Task: Check the sale-to-list ratio of island bar in the last 5 years.
Action: Mouse moved to (1154, 279)
Screenshot: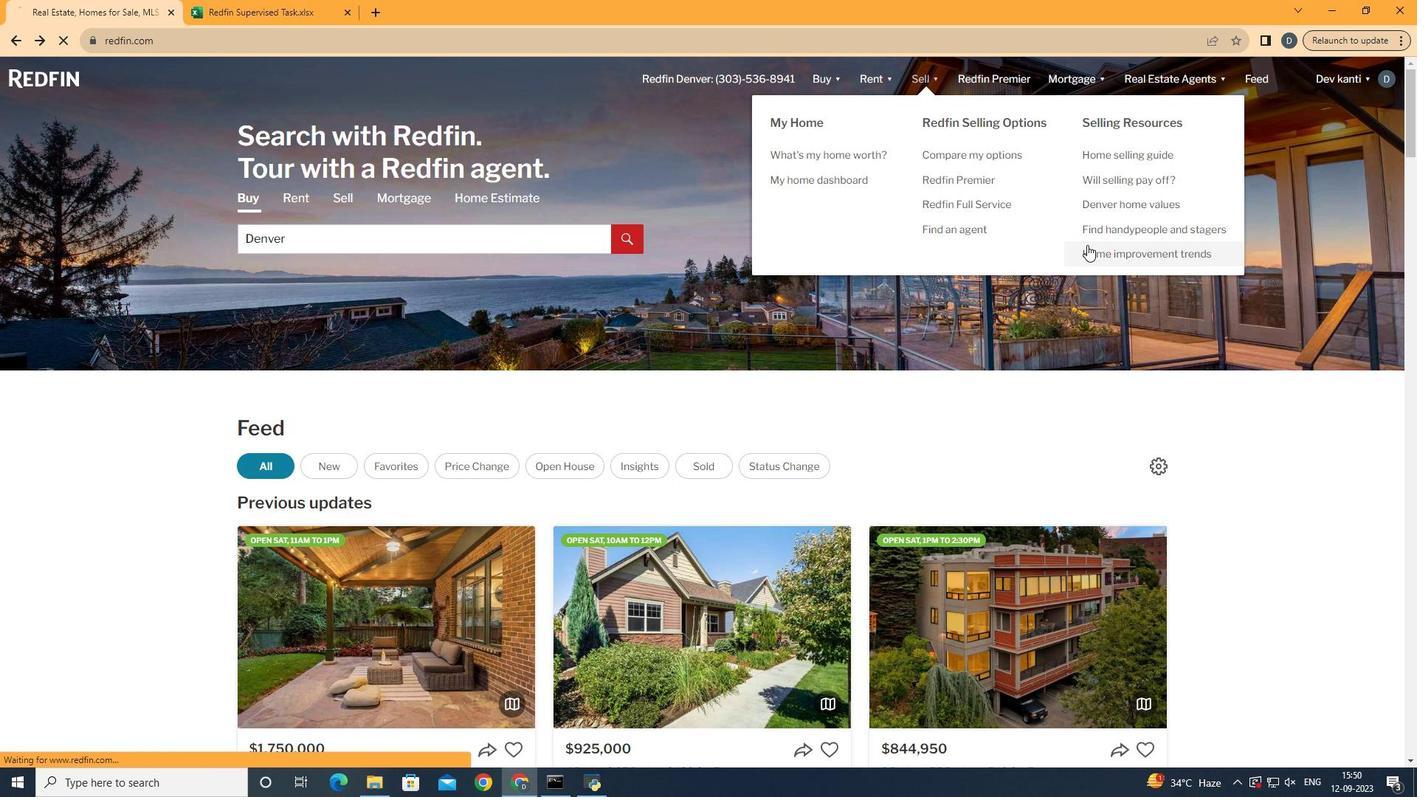 
Action: Mouse pressed left at (1154, 279)
Screenshot: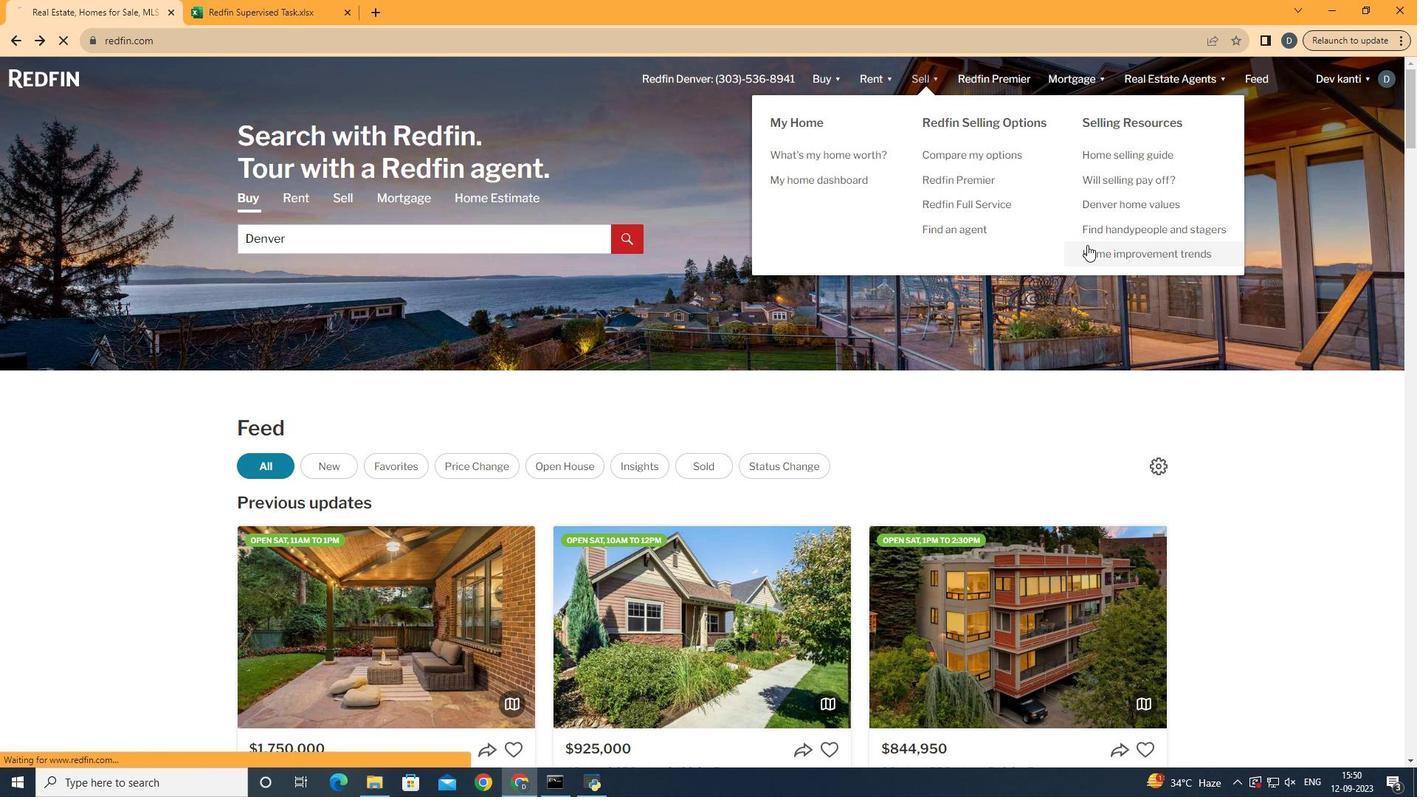 
Action: Mouse moved to (505, 310)
Screenshot: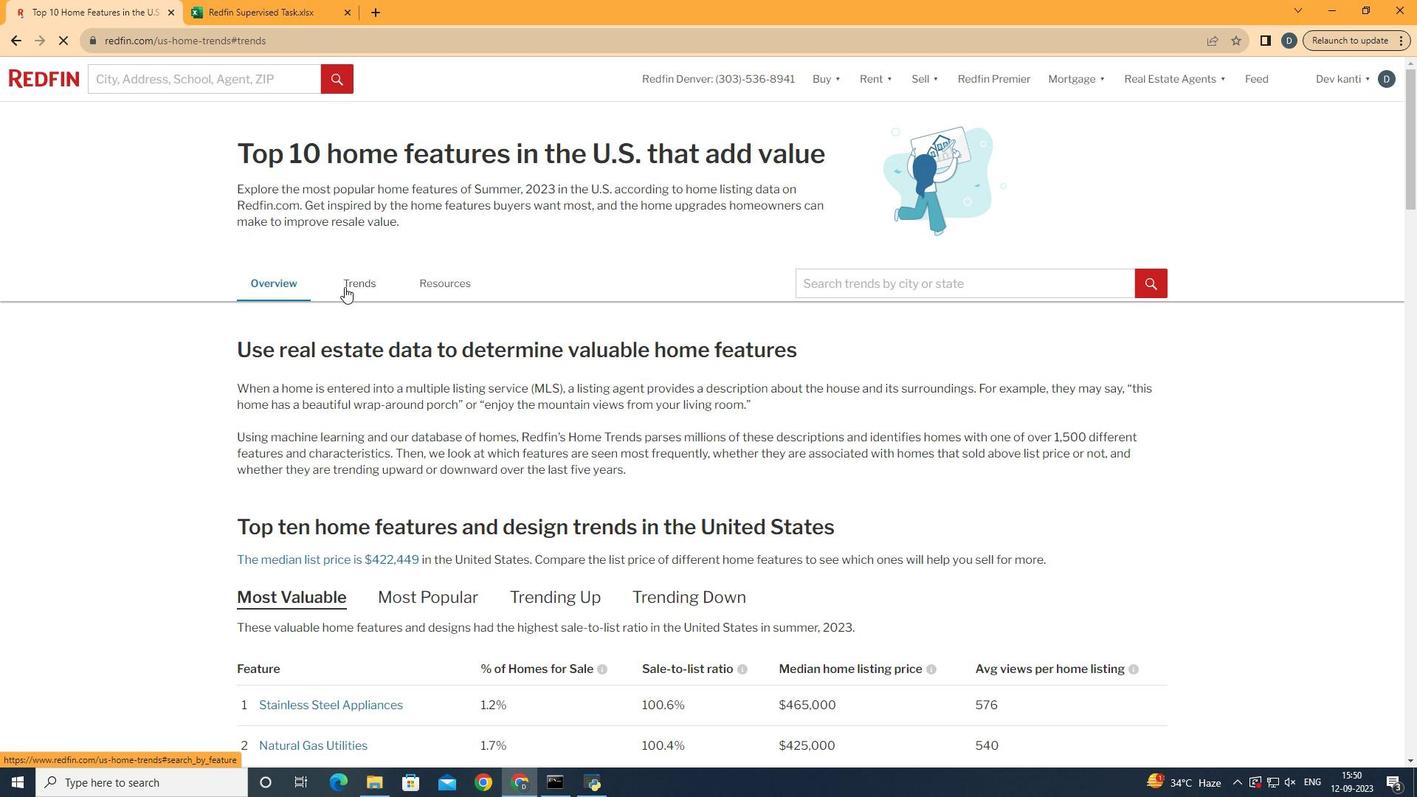 
Action: Mouse pressed left at (505, 310)
Screenshot: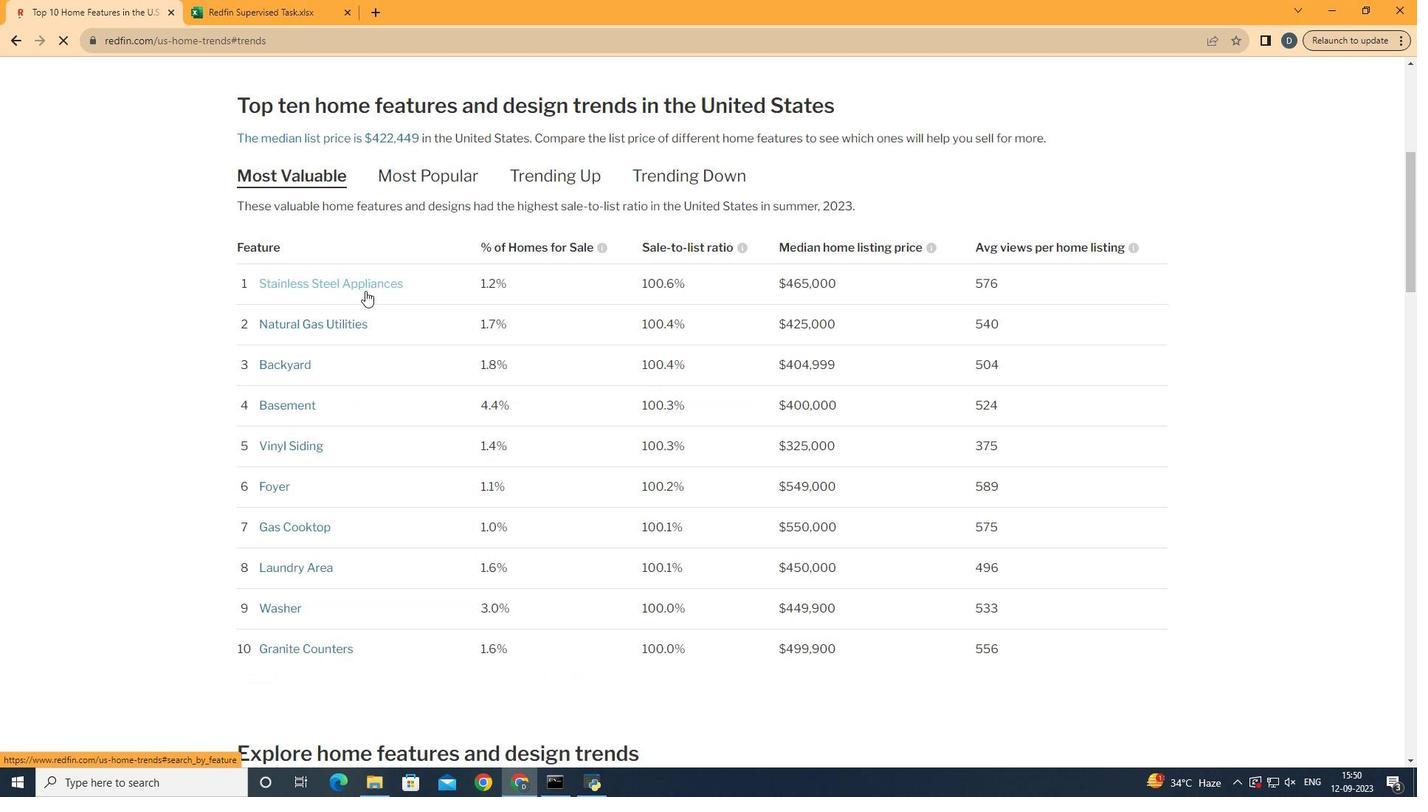 
Action: Mouse moved to (807, 389)
Screenshot: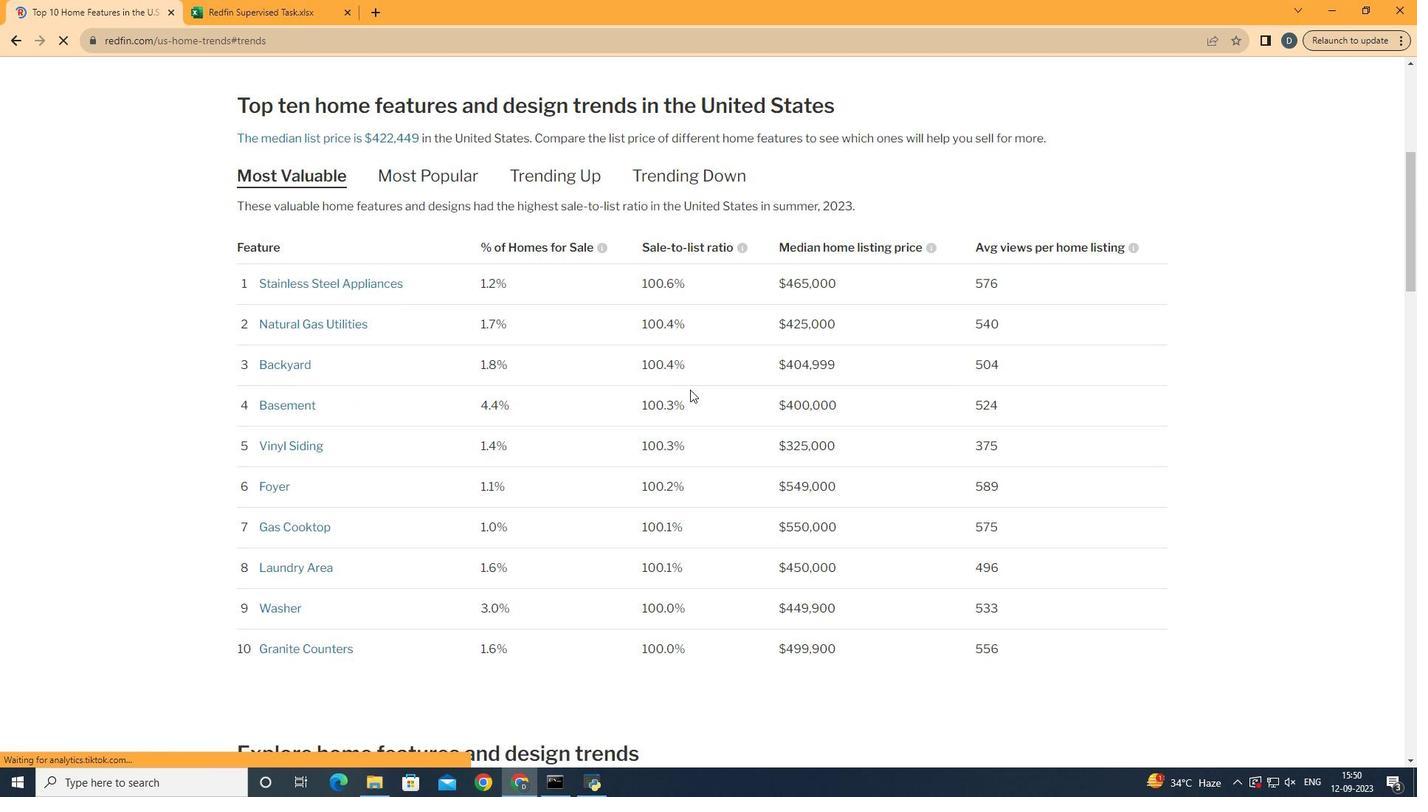 
Action: Mouse scrolled (807, 388) with delta (0, 0)
Screenshot: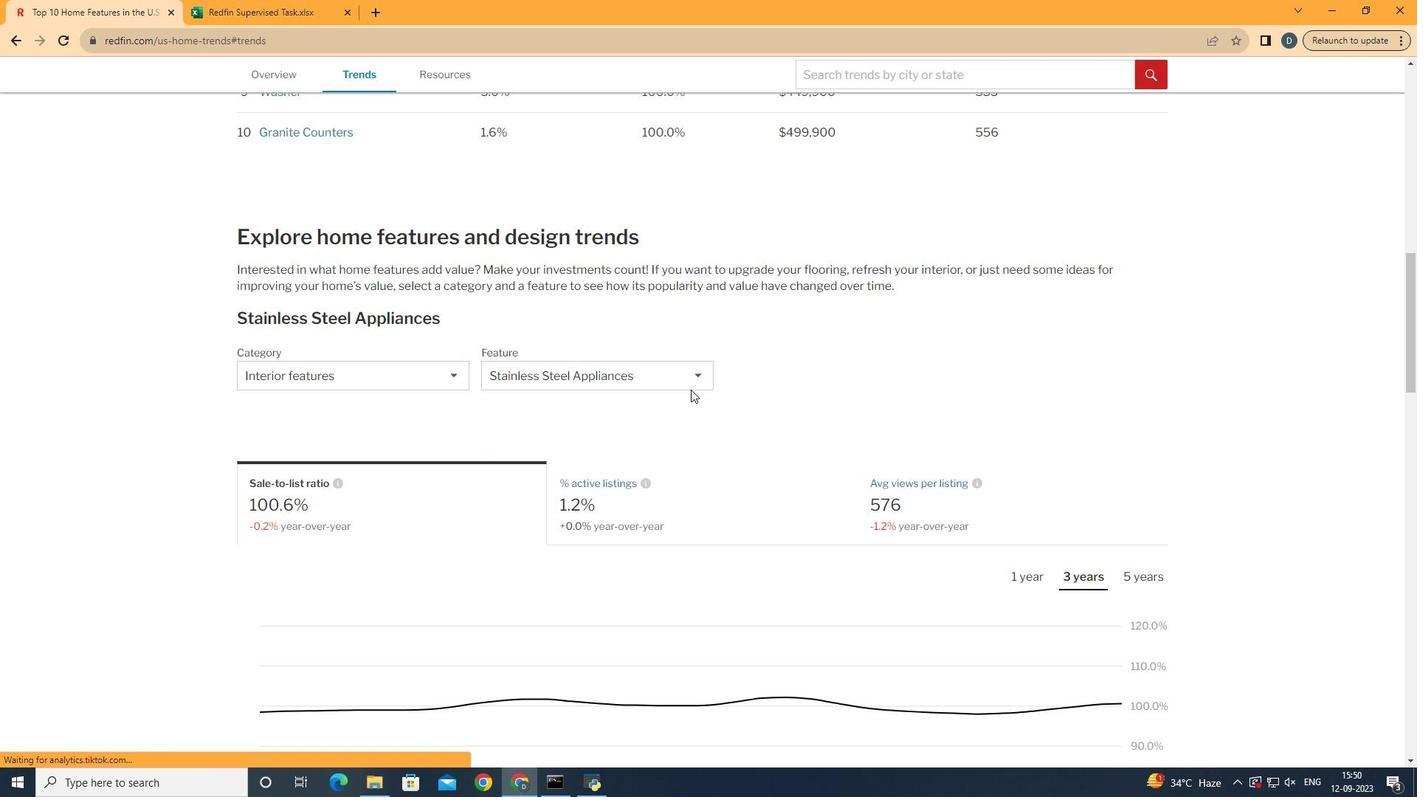 
Action: Mouse scrolled (807, 388) with delta (0, 0)
Screenshot: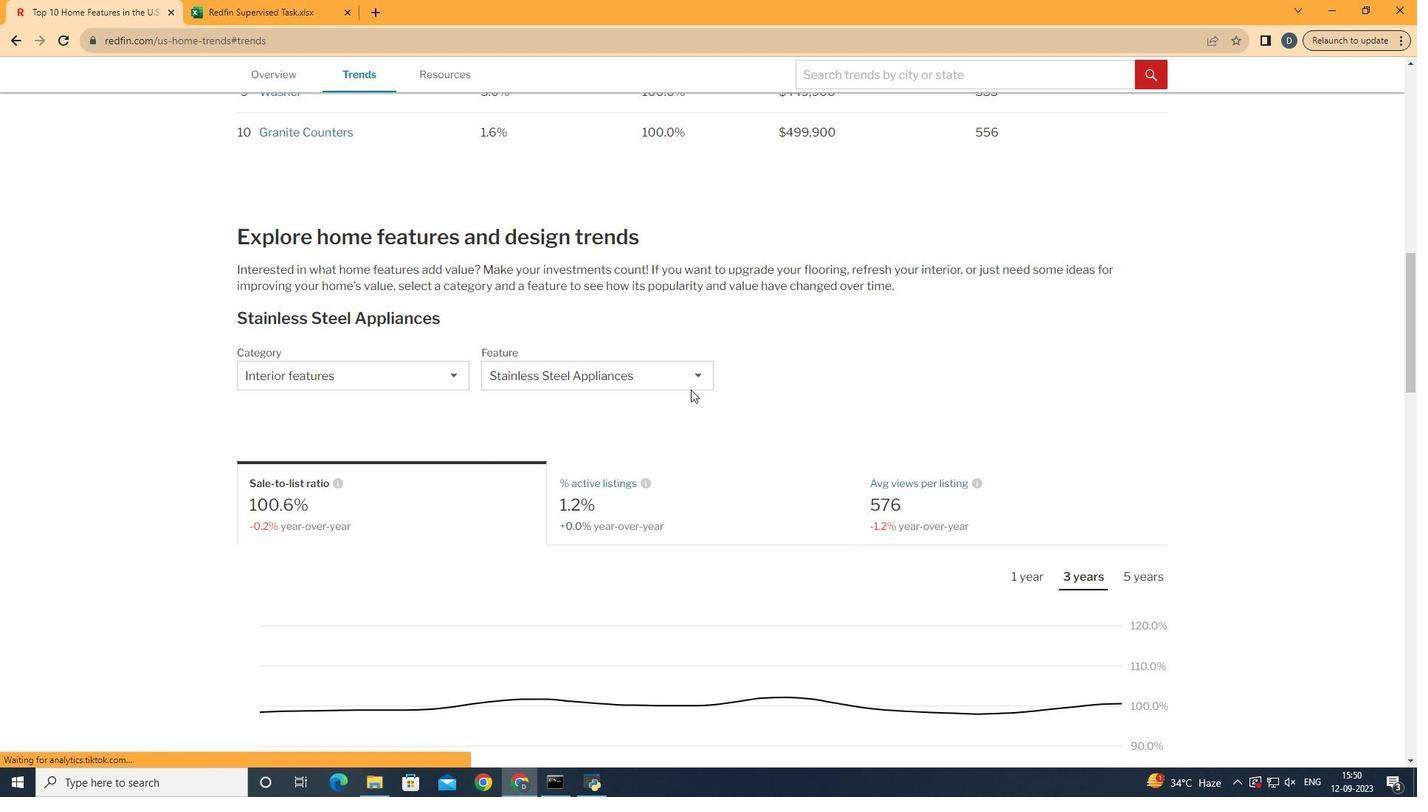 
Action: Mouse scrolled (807, 388) with delta (0, 0)
Screenshot: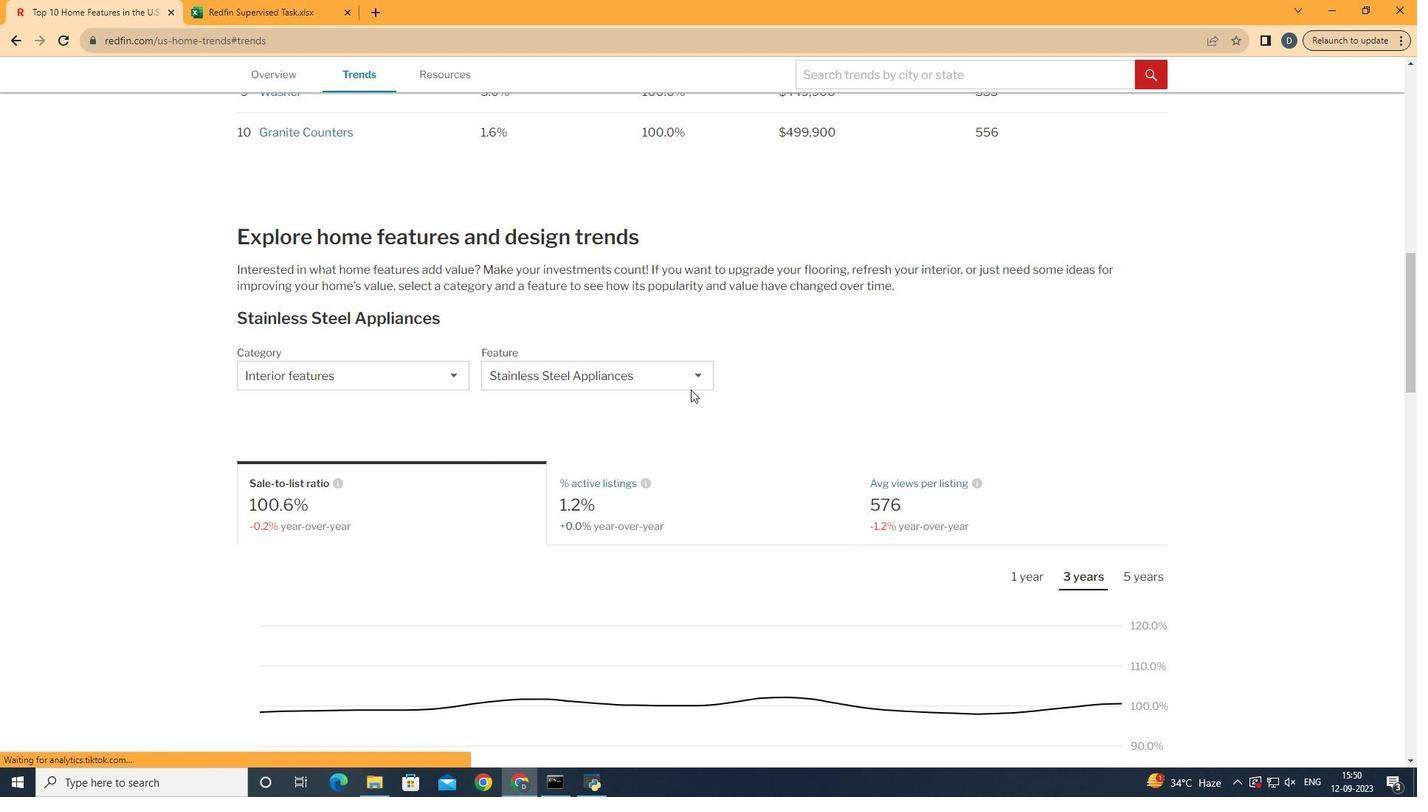 
Action: Mouse scrolled (807, 388) with delta (0, 0)
Screenshot: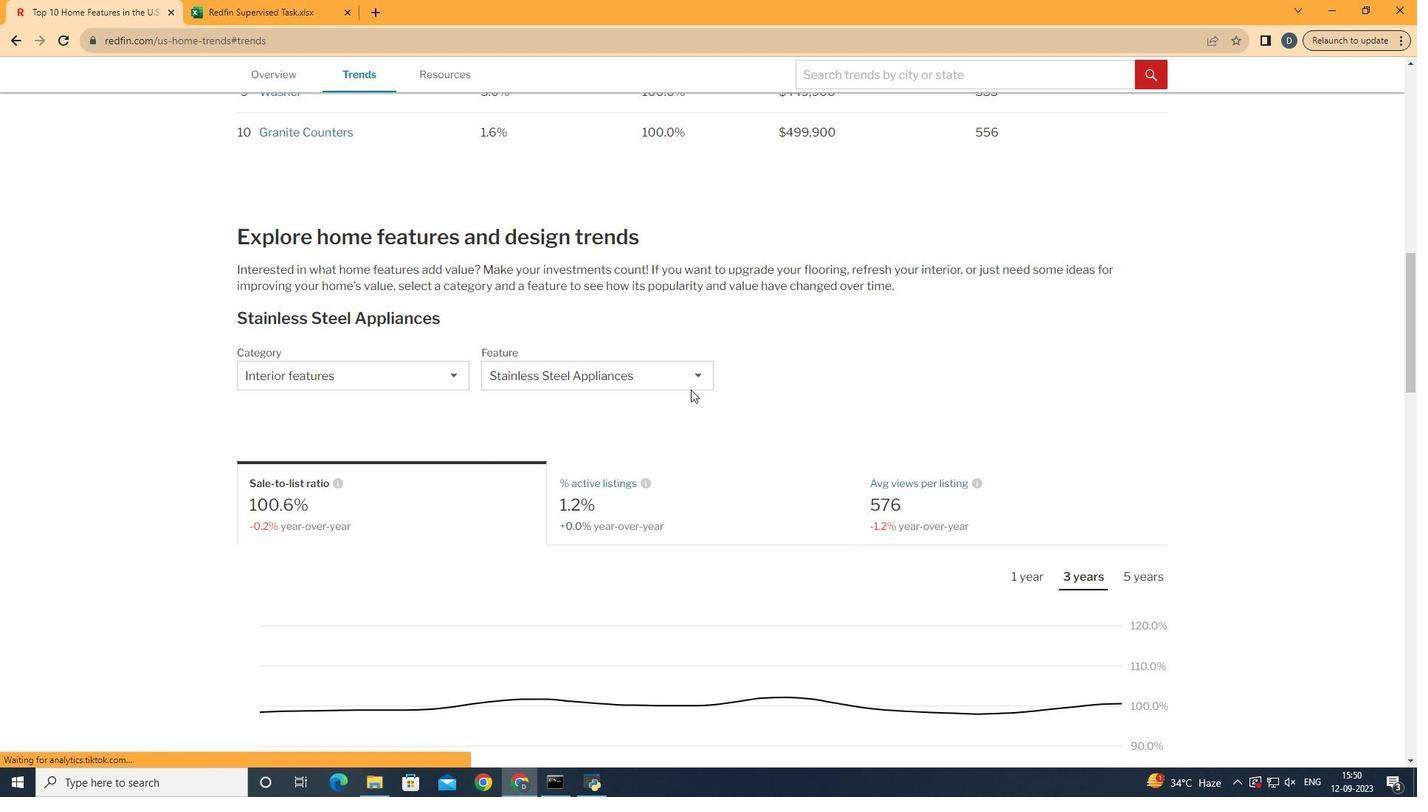 
Action: Mouse scrolled (807, 388) with delta (0, 0)
Screenshot: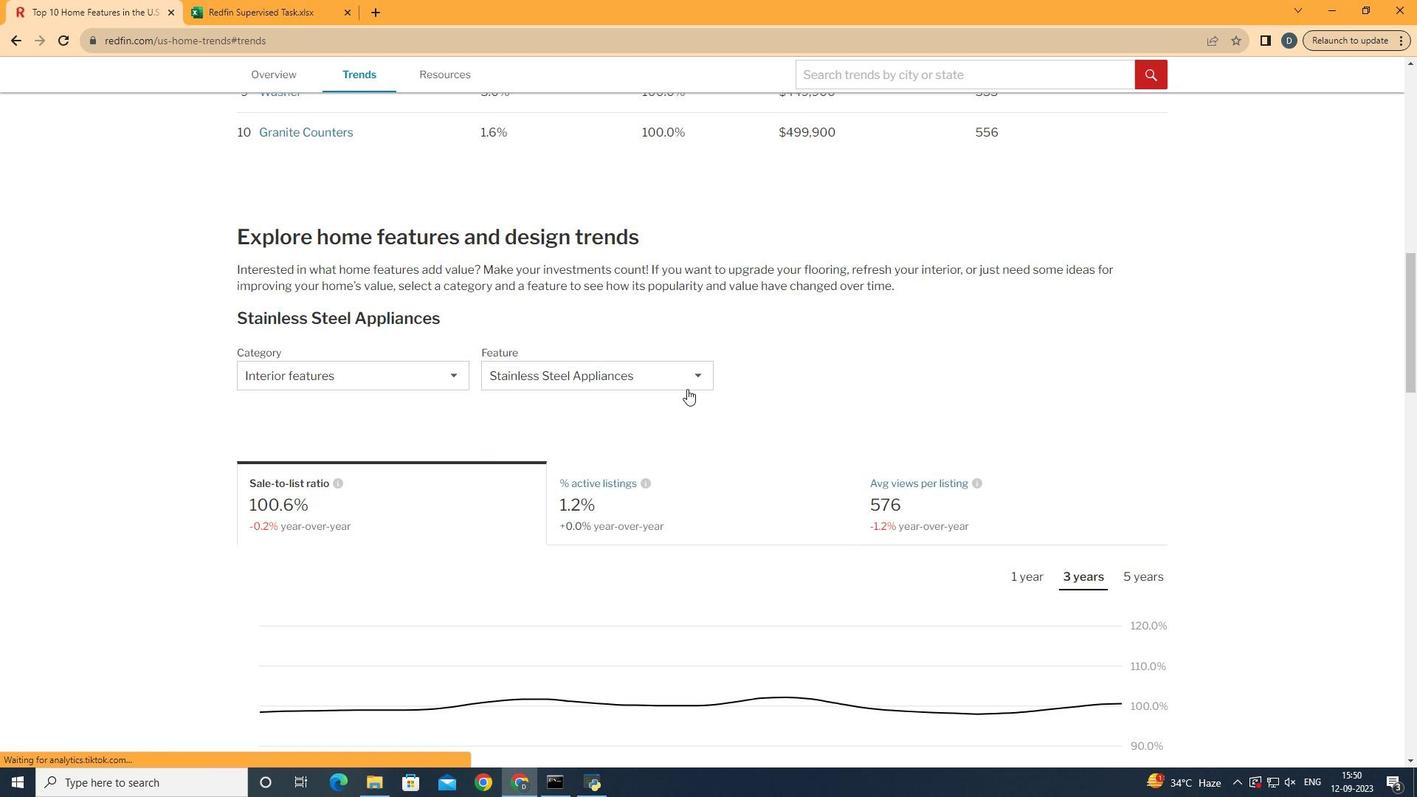 
Action: Mouse moved to (807, 389)
Screenshot: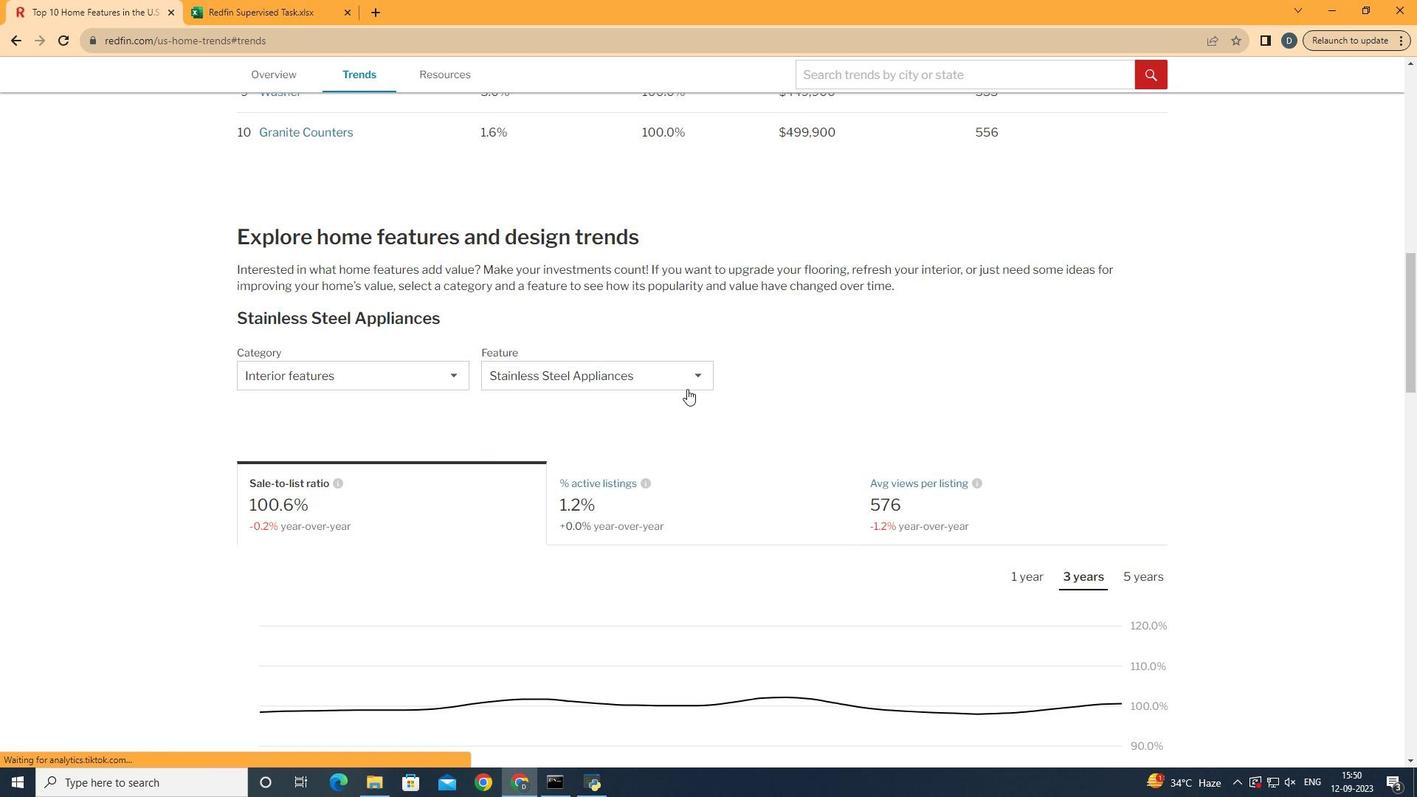 
Action: Mouse scrolled (807, 388) with delta (0, 0)
Screenshot: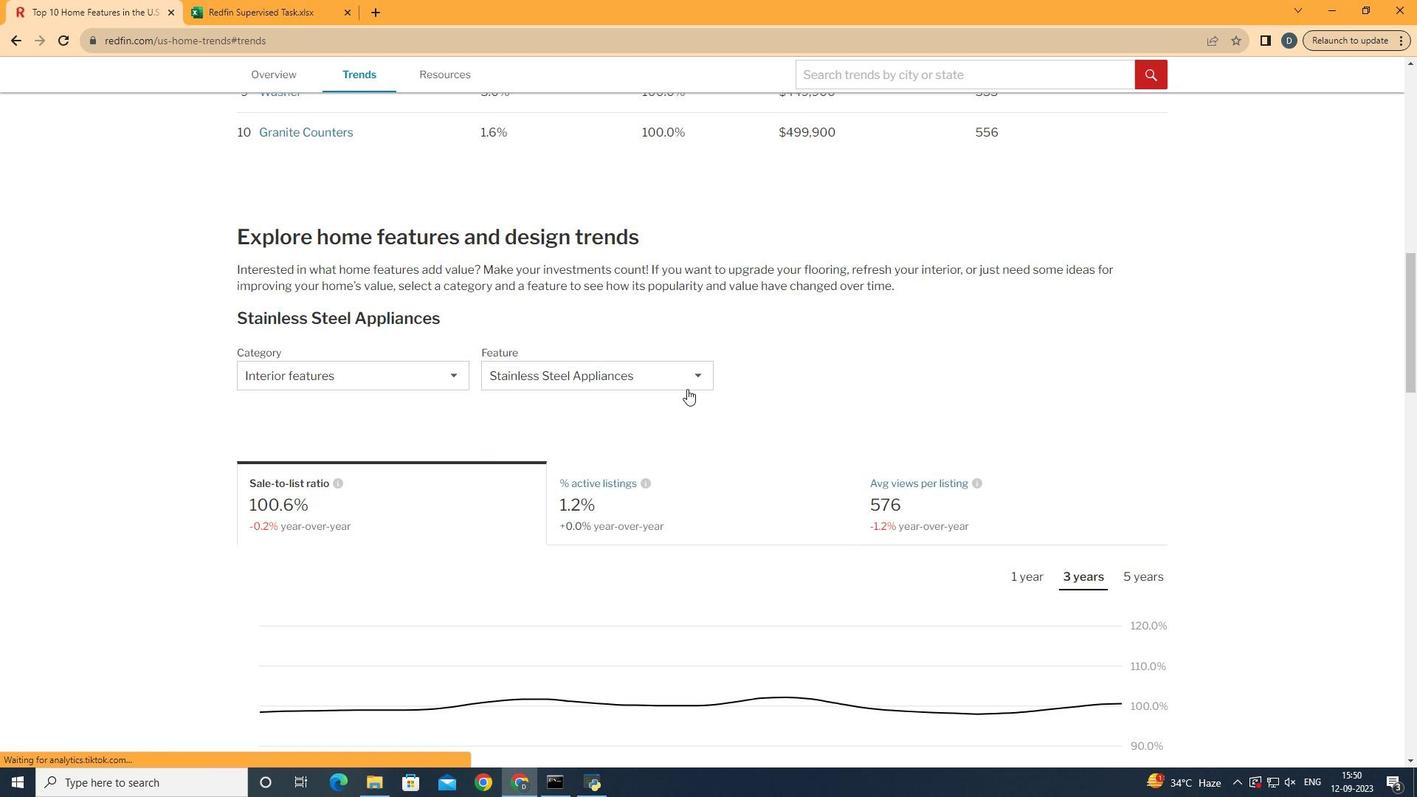 
Action: Mouse moved to (808, 389)
Screenshot: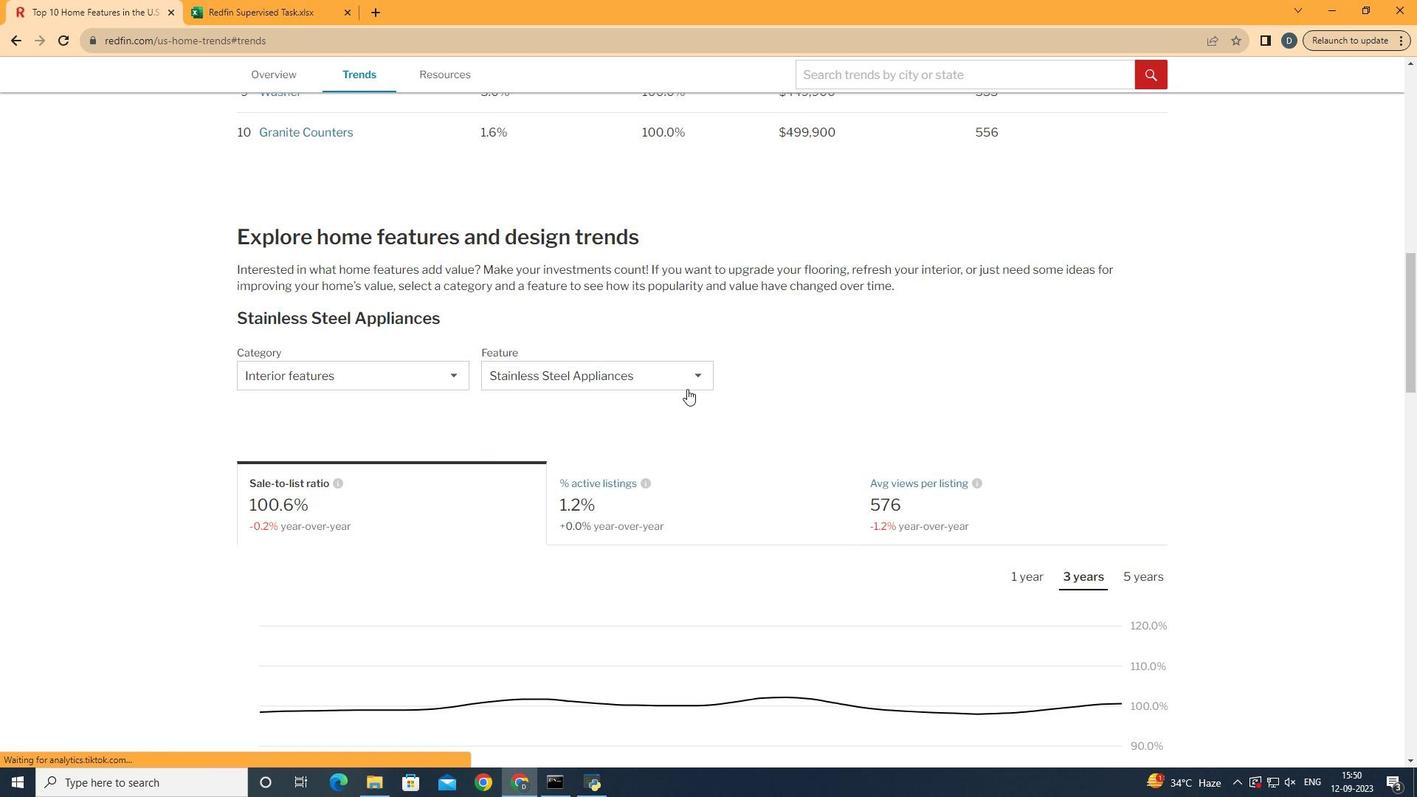 
Action: Mouse scrolled (808, 388) with delta (0, 0)
Screenshot: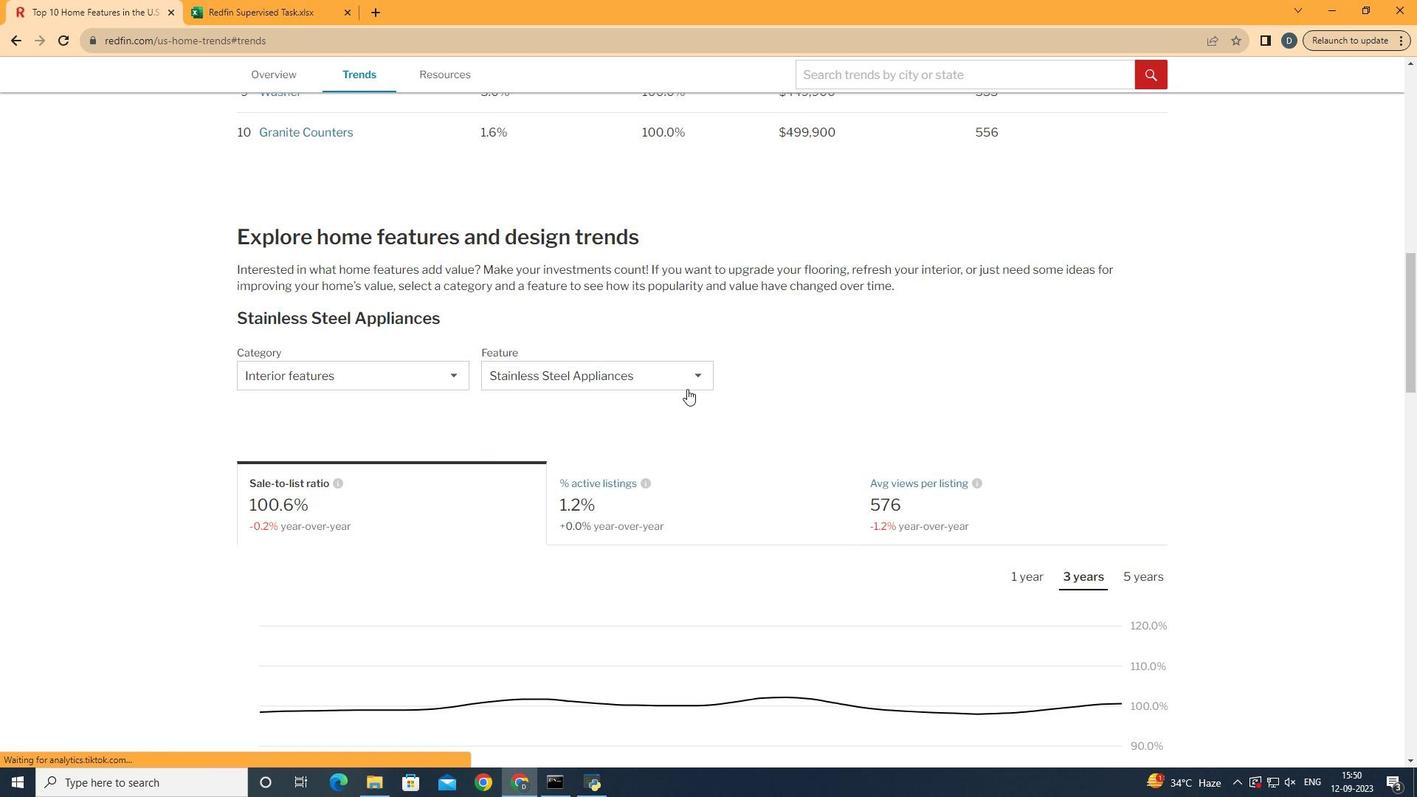 
Action: Mouse moved to (801, 387)
Screenshot: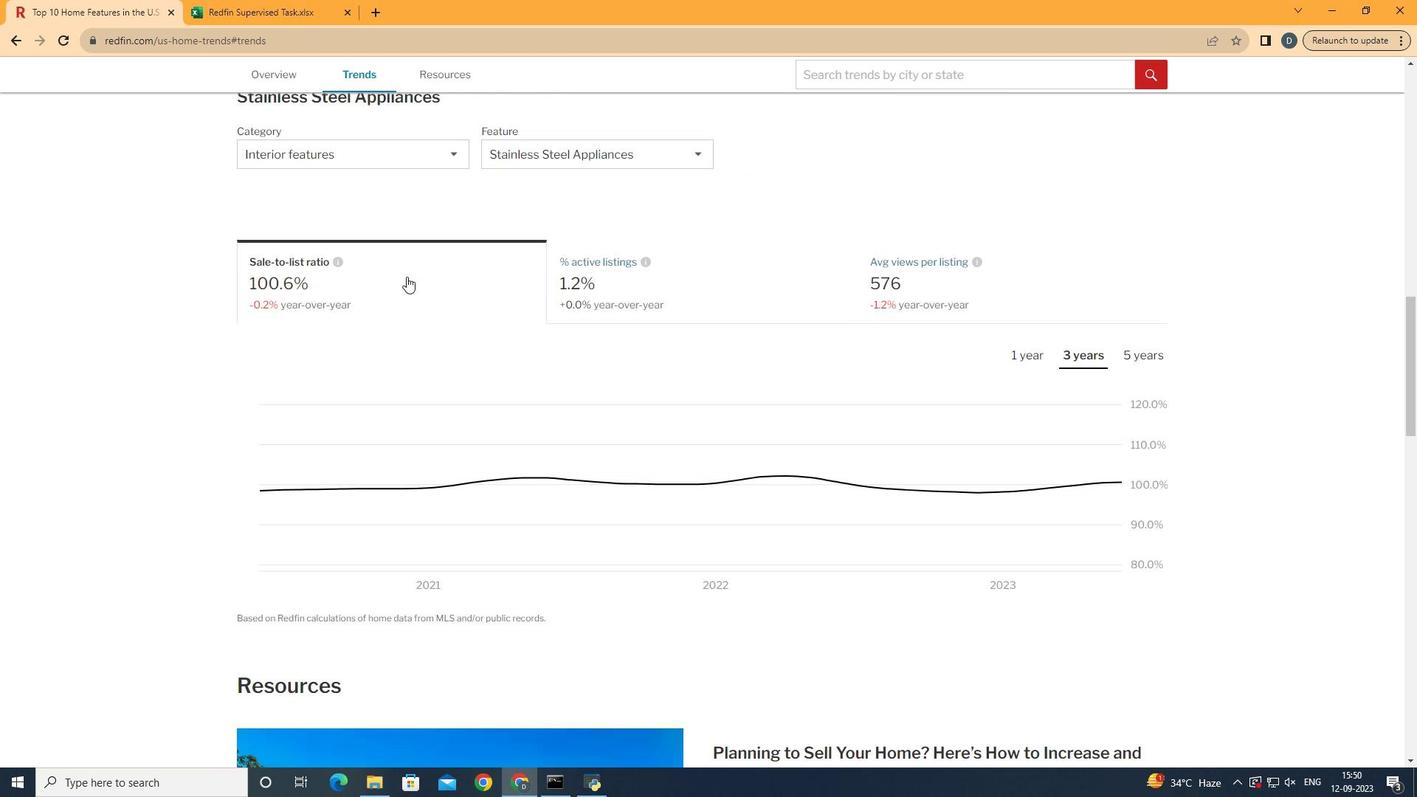 
Action: Mouse scrolled (801, 386) with delta (0, 0)
Screenshot: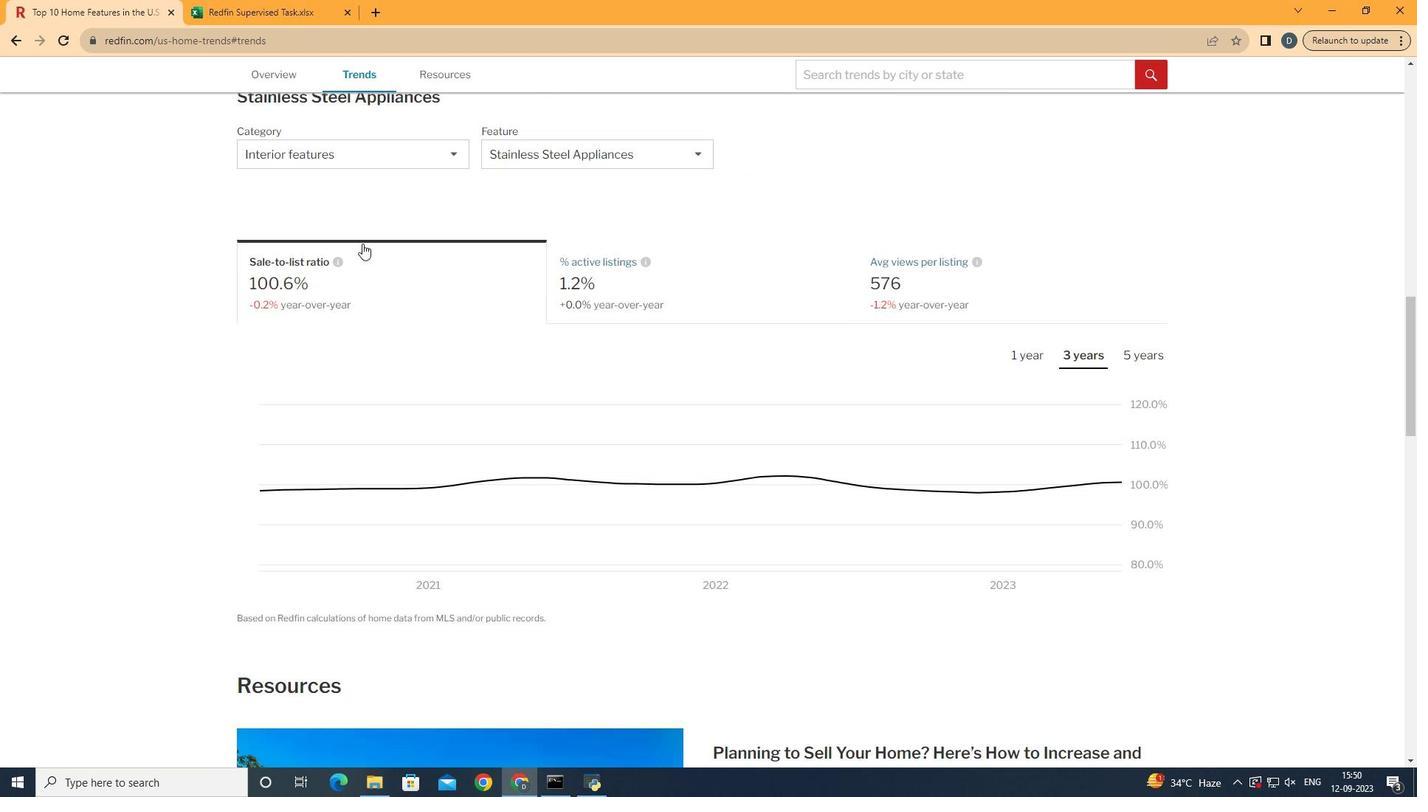 
Action: Mouse scrolled (801, 386) with delta (0, 0)
Screenshot: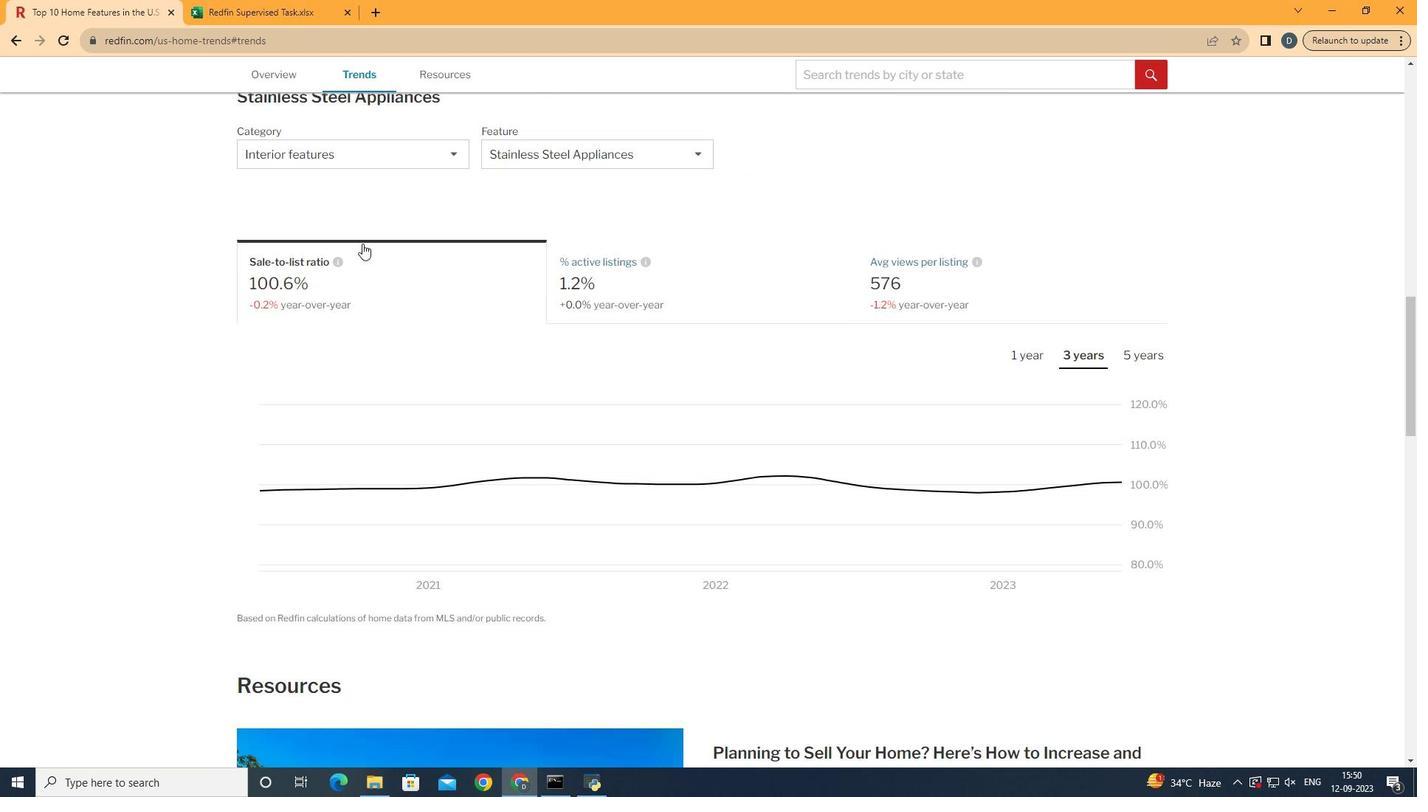 
Action: Mouse moved to (800, 387)
Screenshot: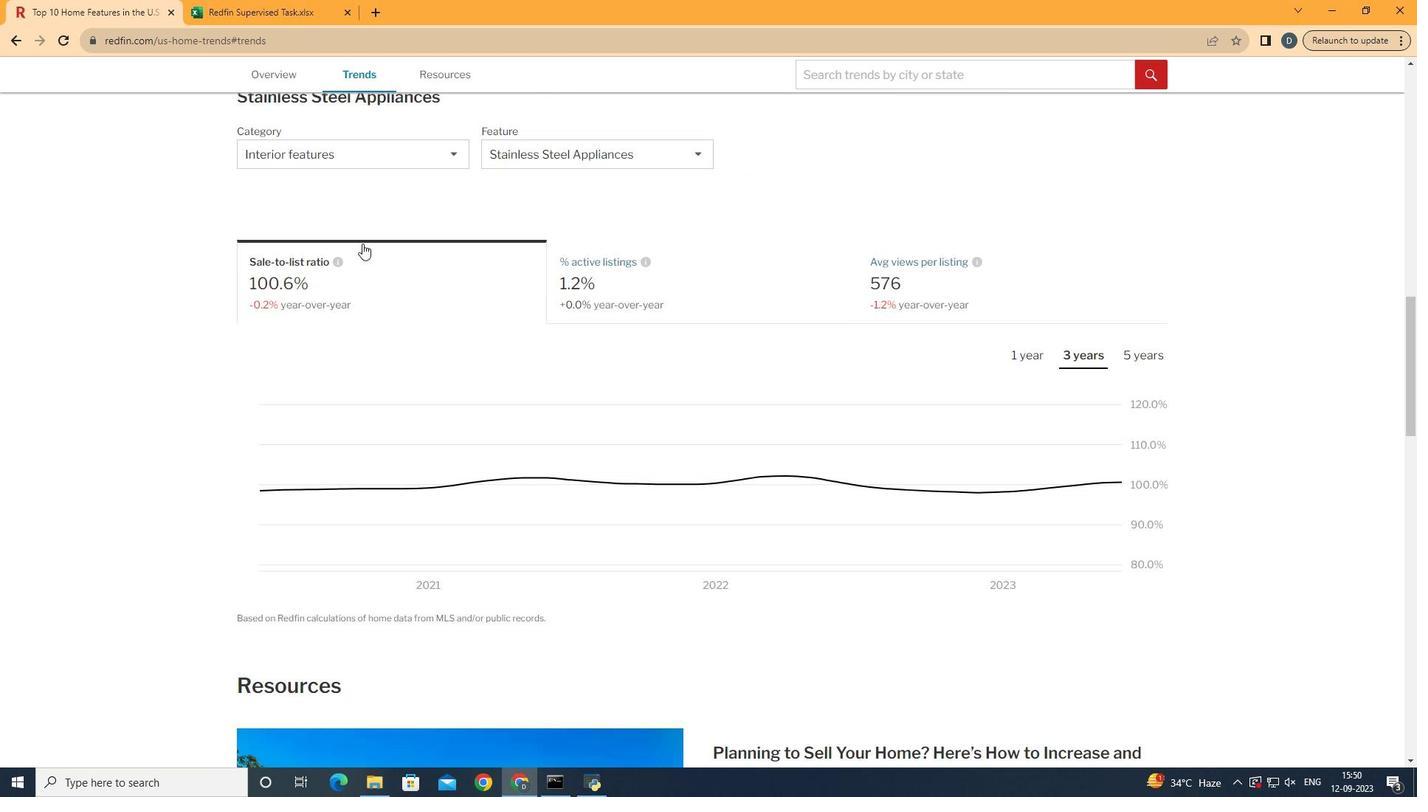 
Action: Mouse scrolled (800, 386) with delta (0, 0)
Screenshot: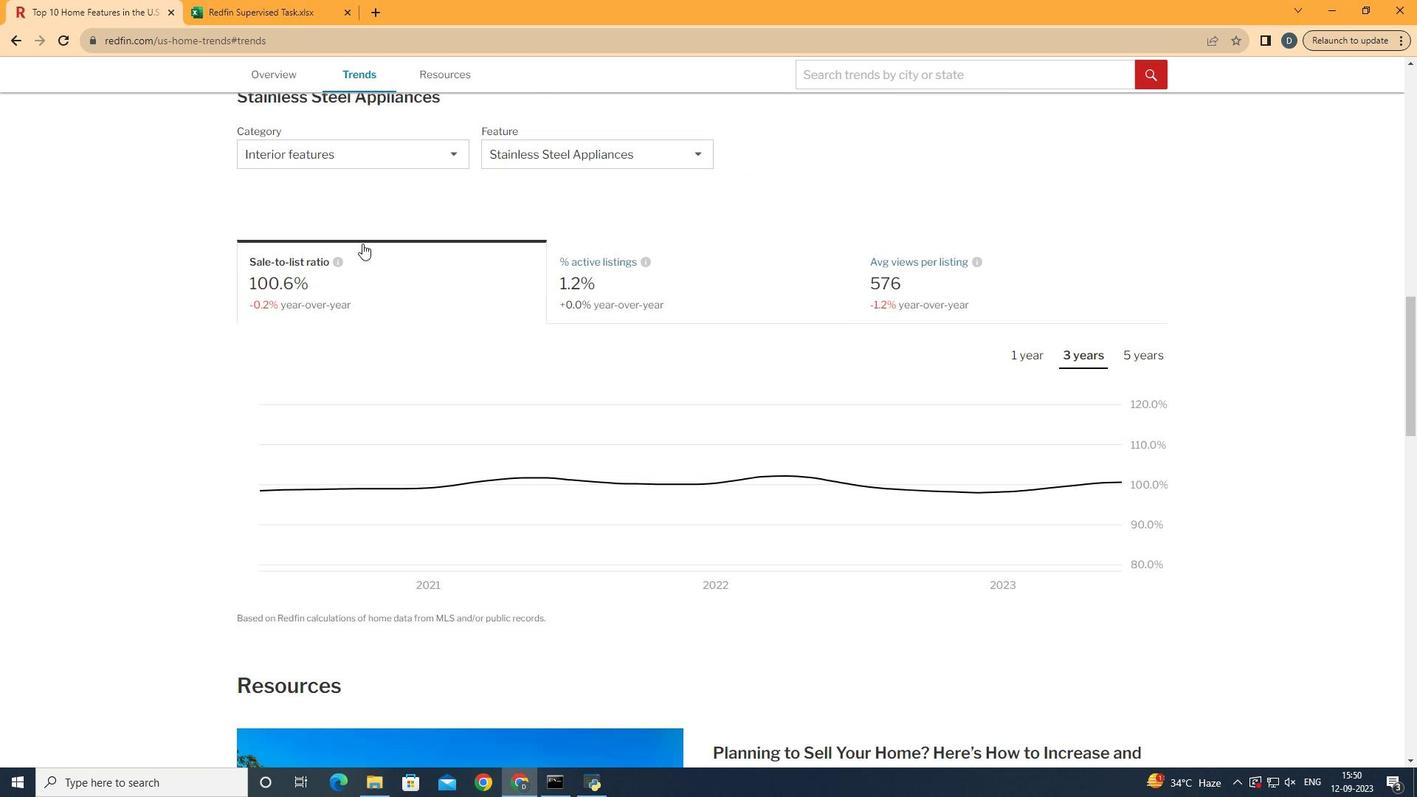 
Action: Mouse moved to (534, 206)
Screenshot: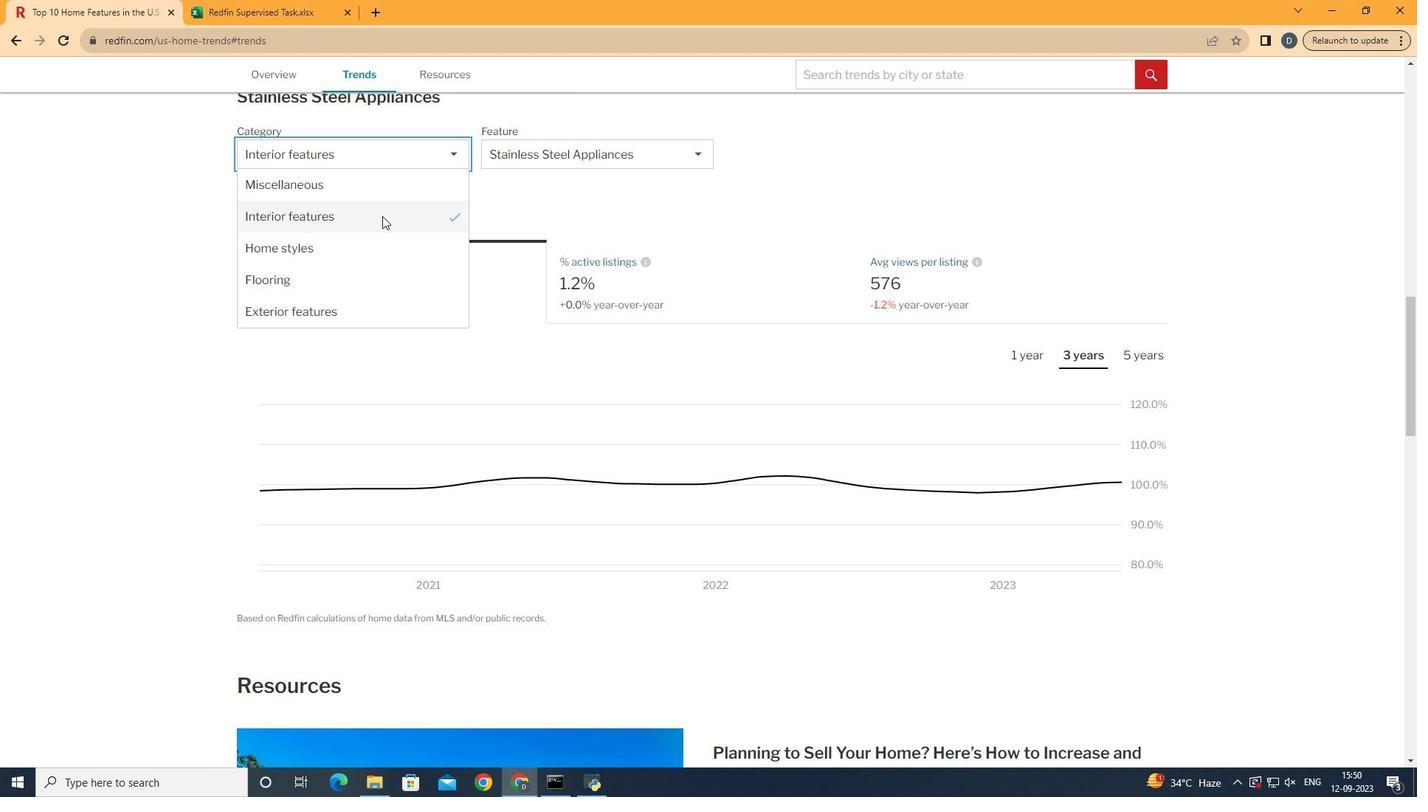 
Action: Mouse pressed left at (534, 206)
Screenshot: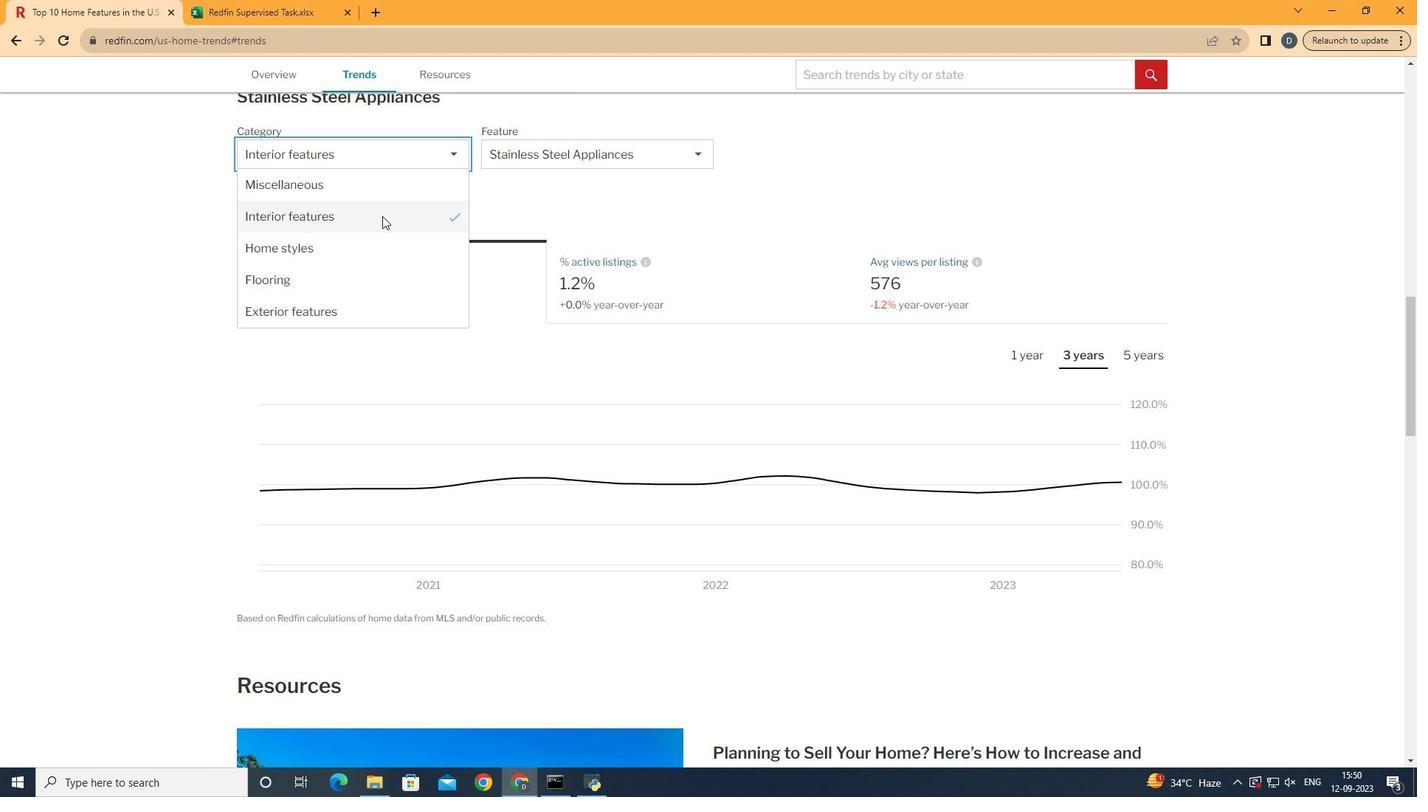 
Action: Mouse moved to (539, 259)
Screenshot: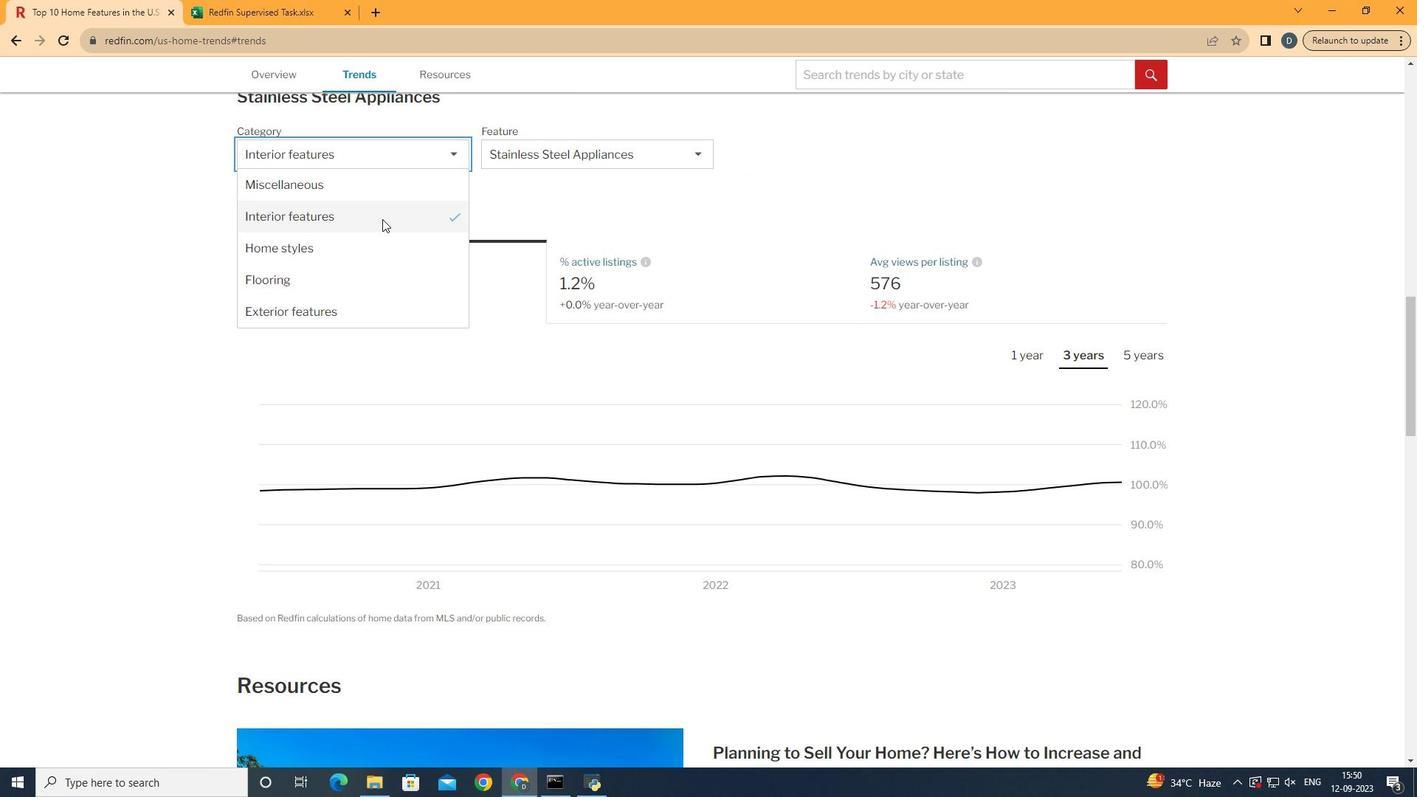 
Action: Mouse pressed left at (539, 259)
Screenshot: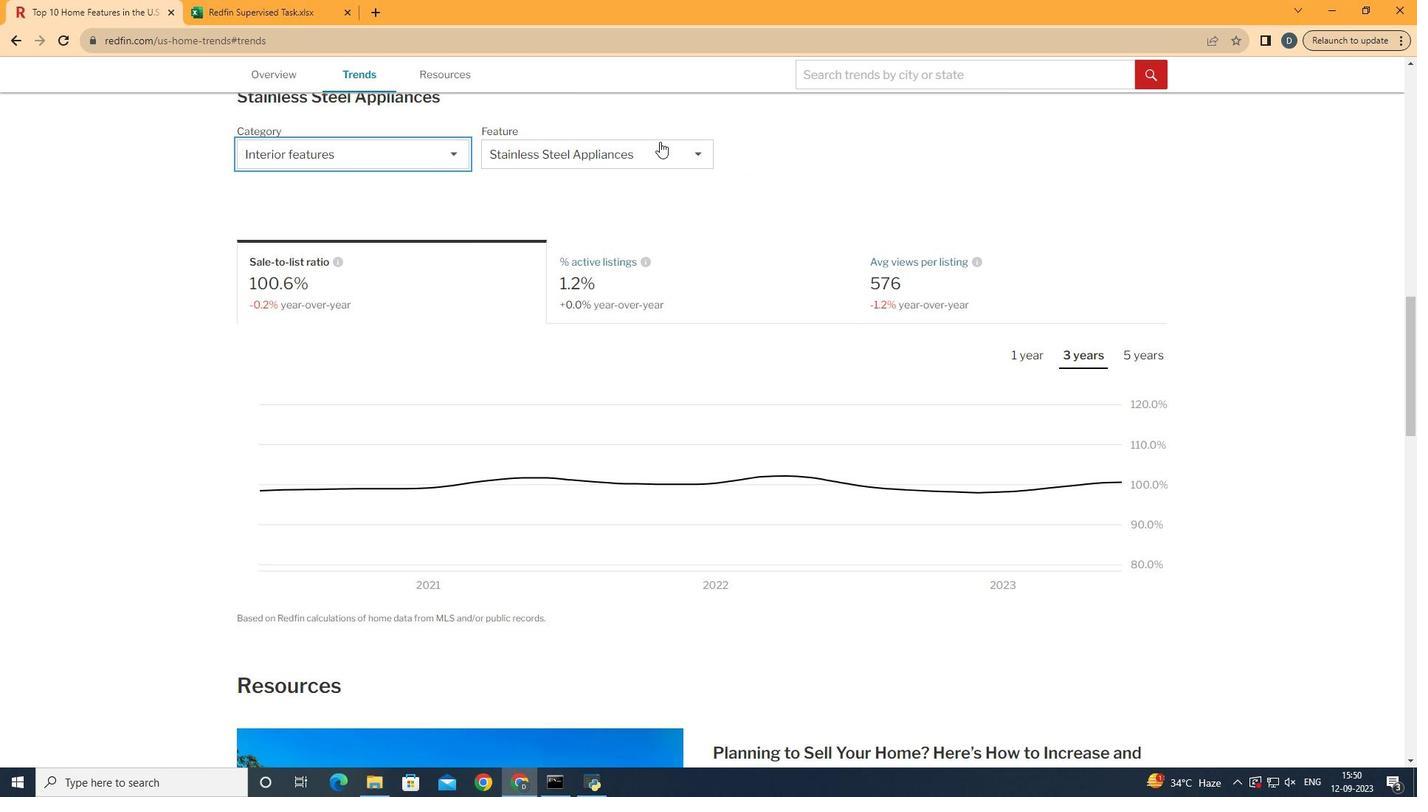 
Action: Mouse moved to (781, 200)
Screenshot: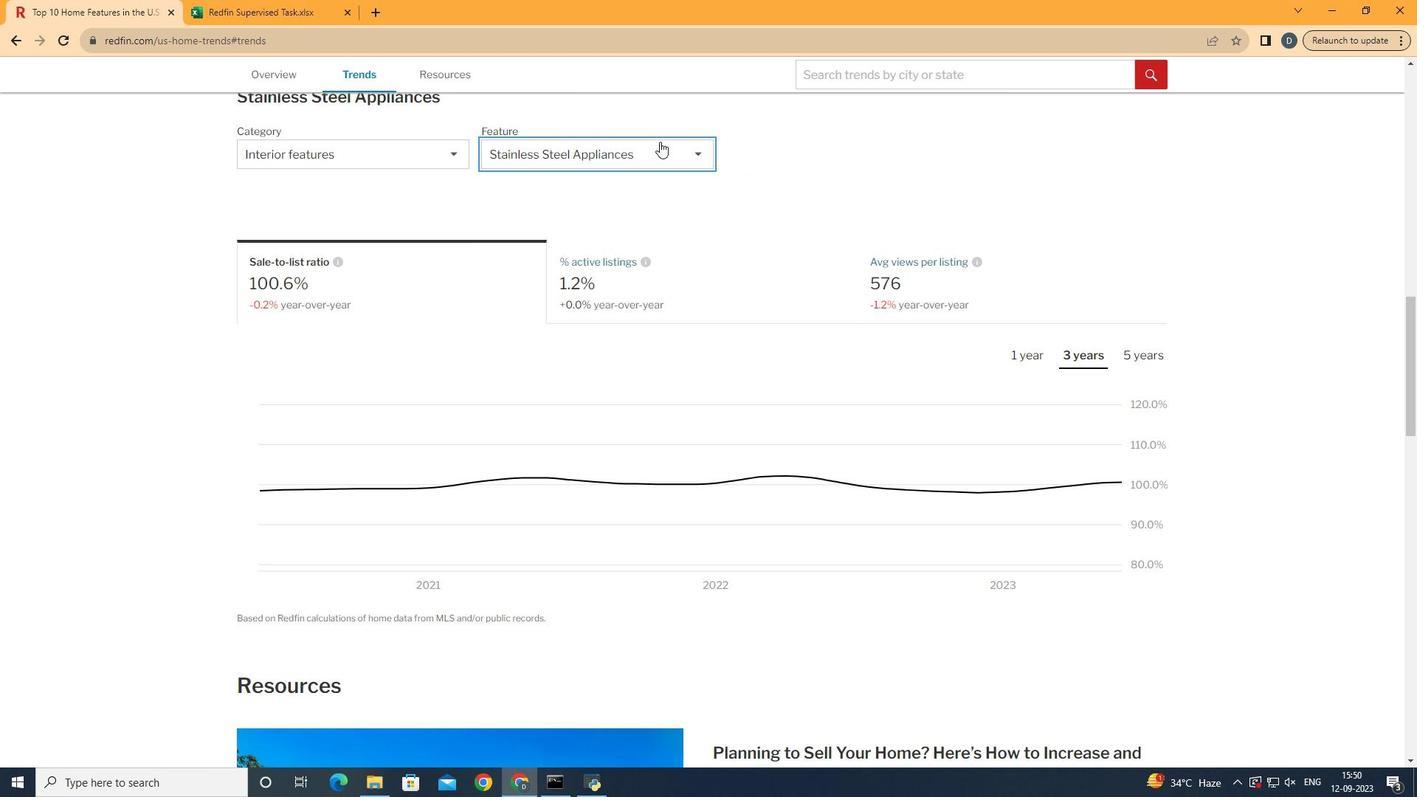 
Action: Mouse pressed left at (781, 200)
Screenshot: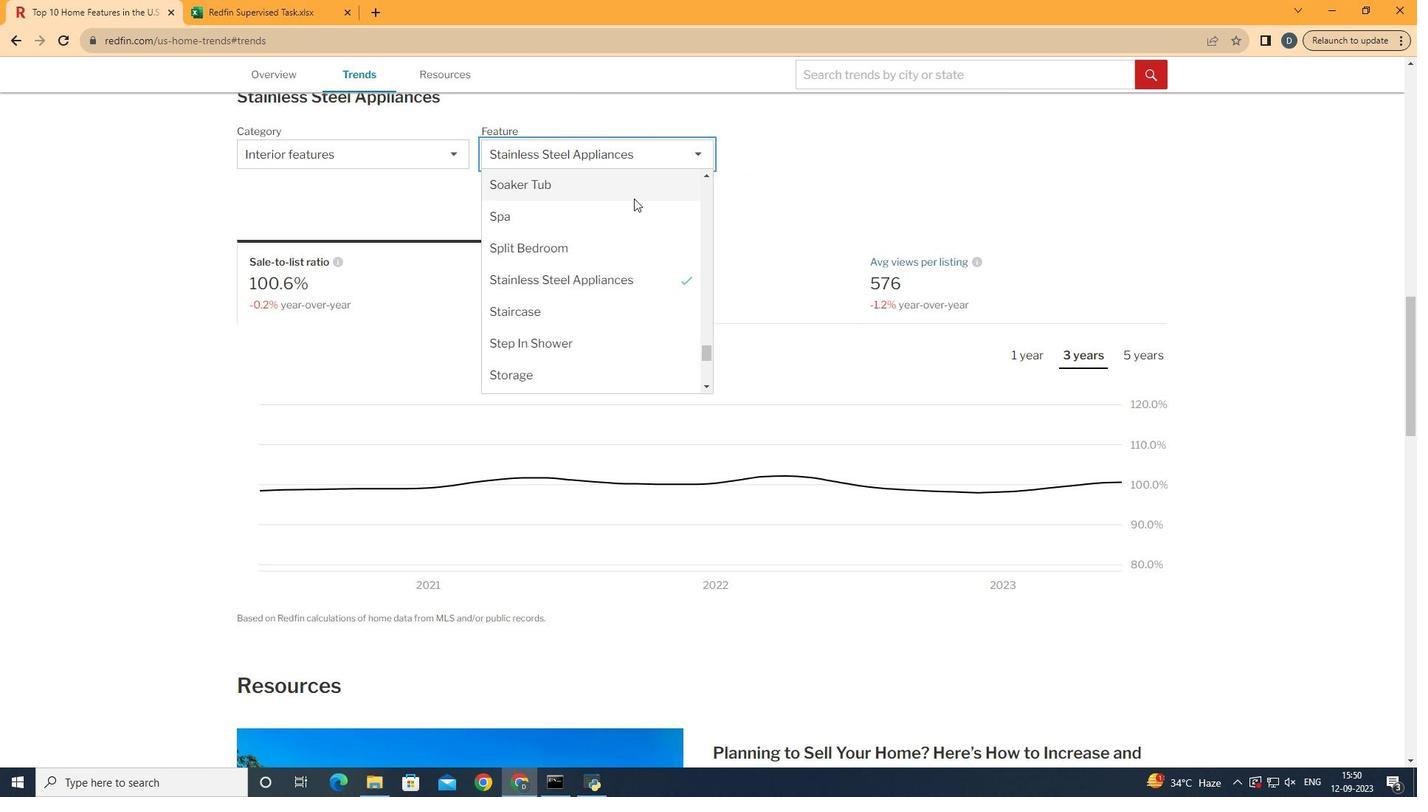 
Action: Mouse moved to (758, 244)
Screenshot: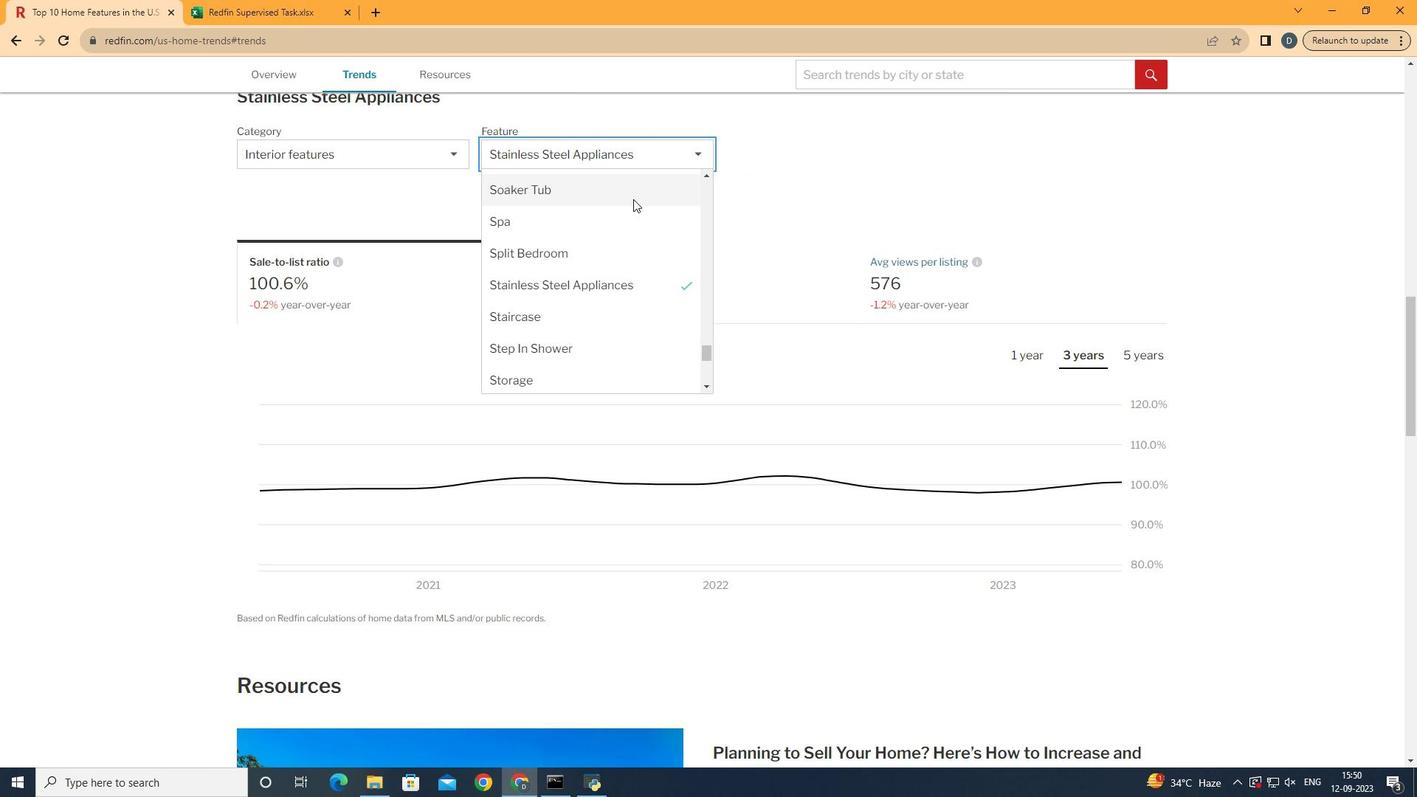 
Action: Mouse scrolled (758, 245) with delta (0, 0)
Screenshot: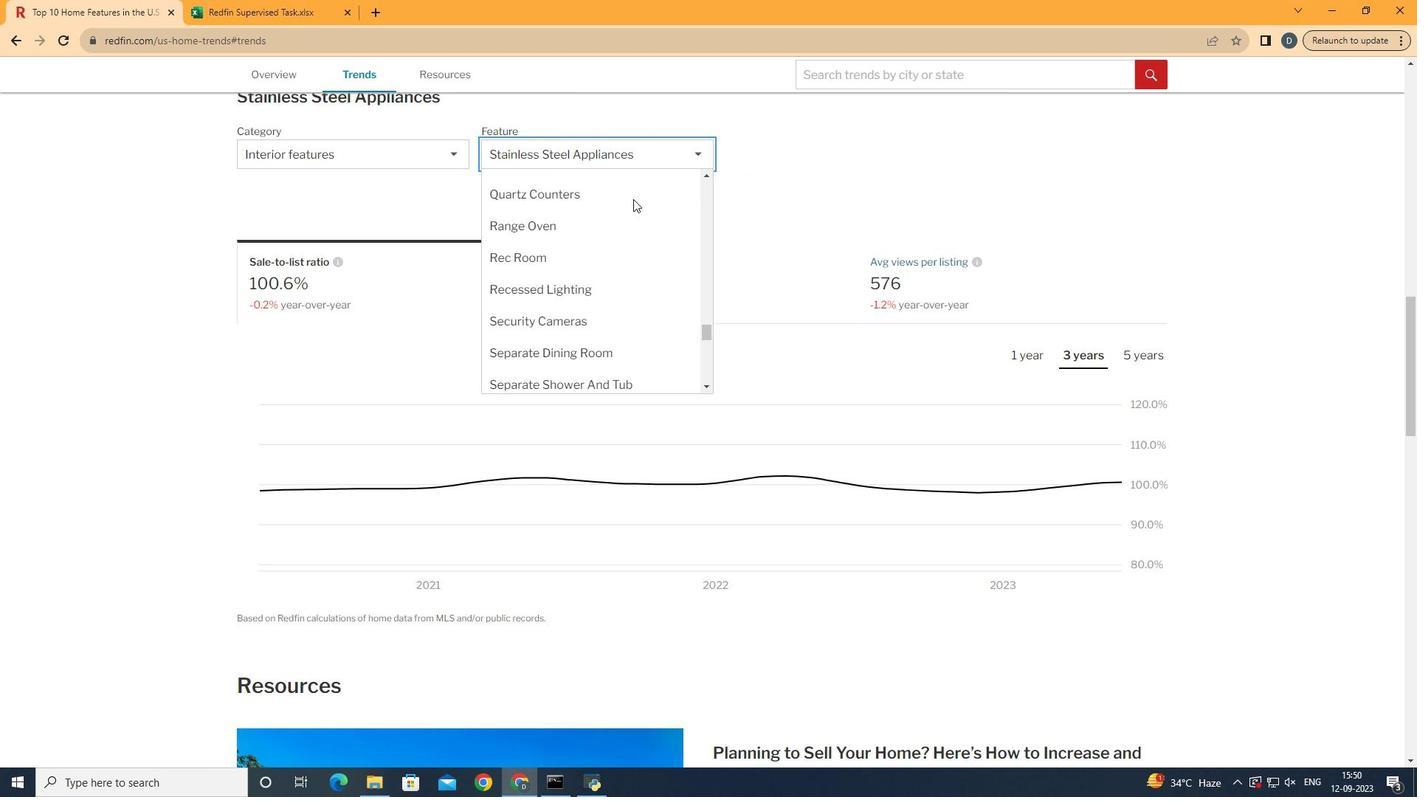 
Action: Mouse scrolled (758, 245) with delta (0, 0)
Screenshot: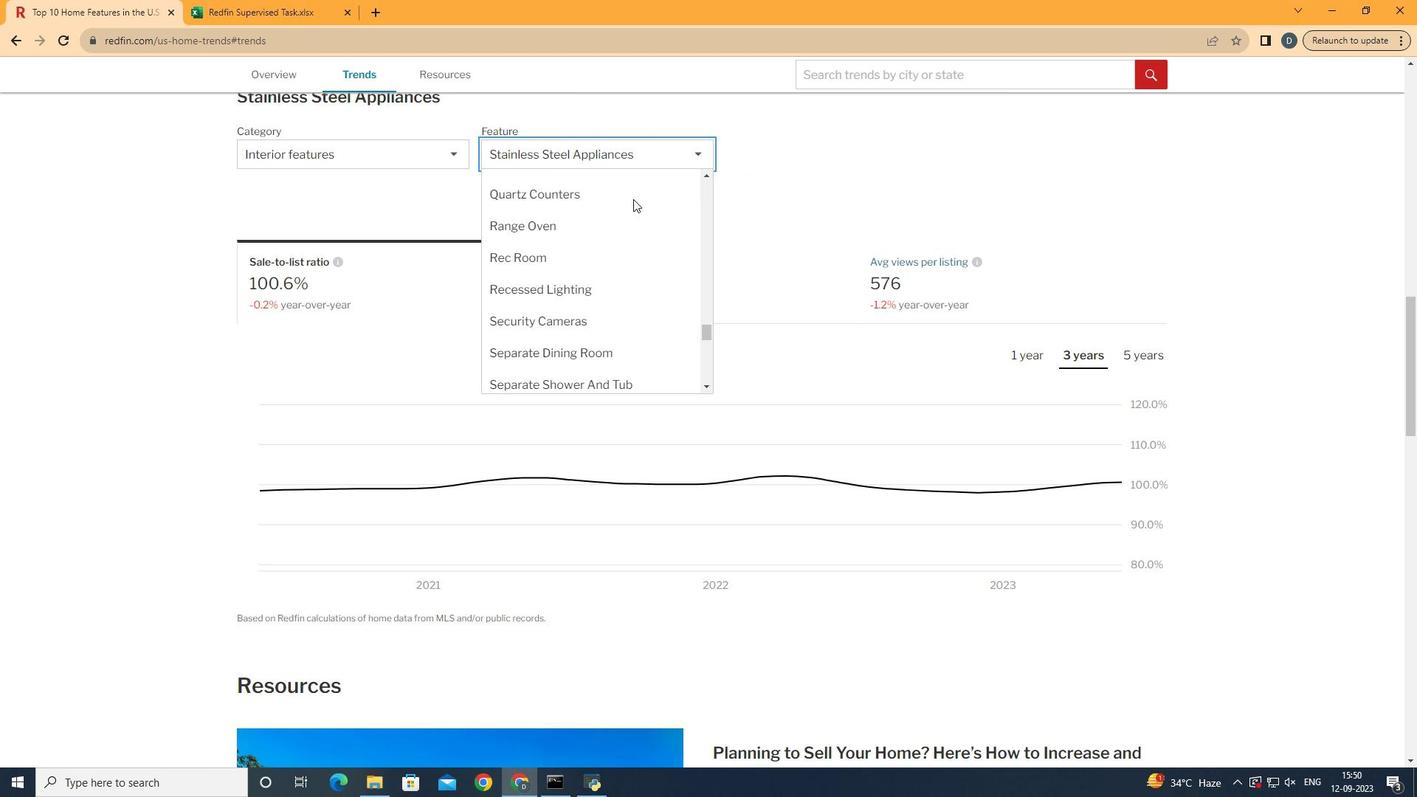 
Action: Mouse scrolled (758, 245) with delta (0, 0)
Screenshot: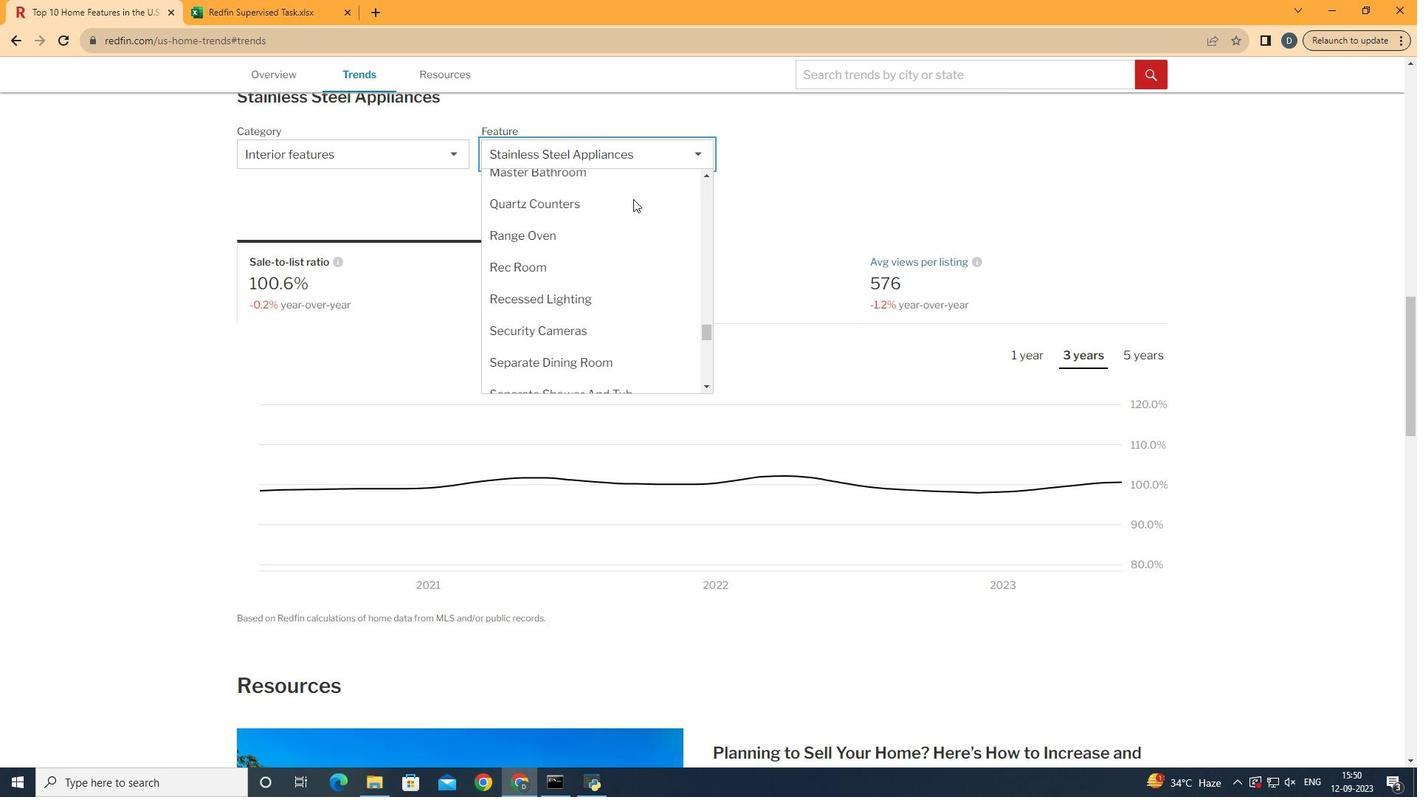 
Action: Mouse scrolled (758, 245) with delta (0, 0)
Screenshot: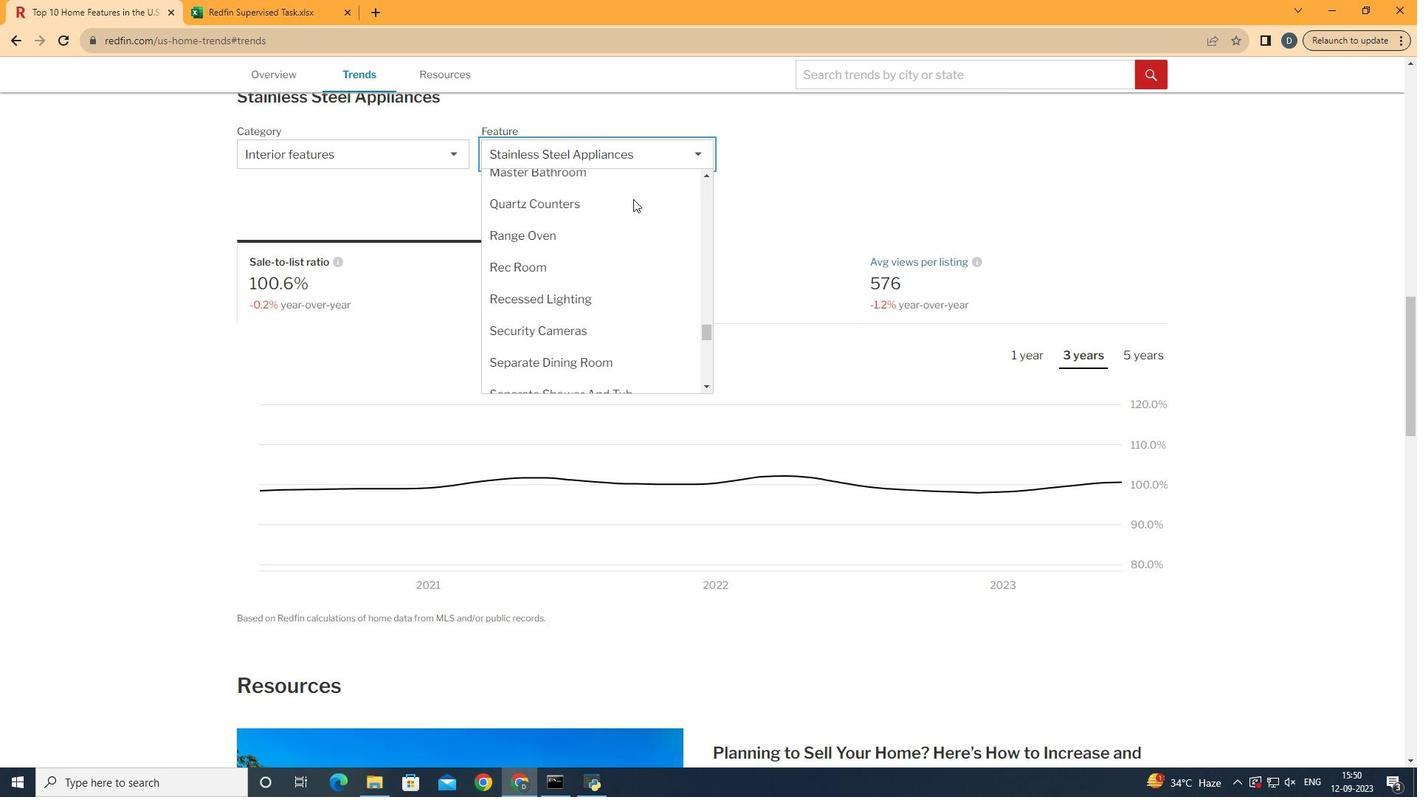 
Action: Mouse scrolled (758, 245) with delta (0, 0)
Screenshot: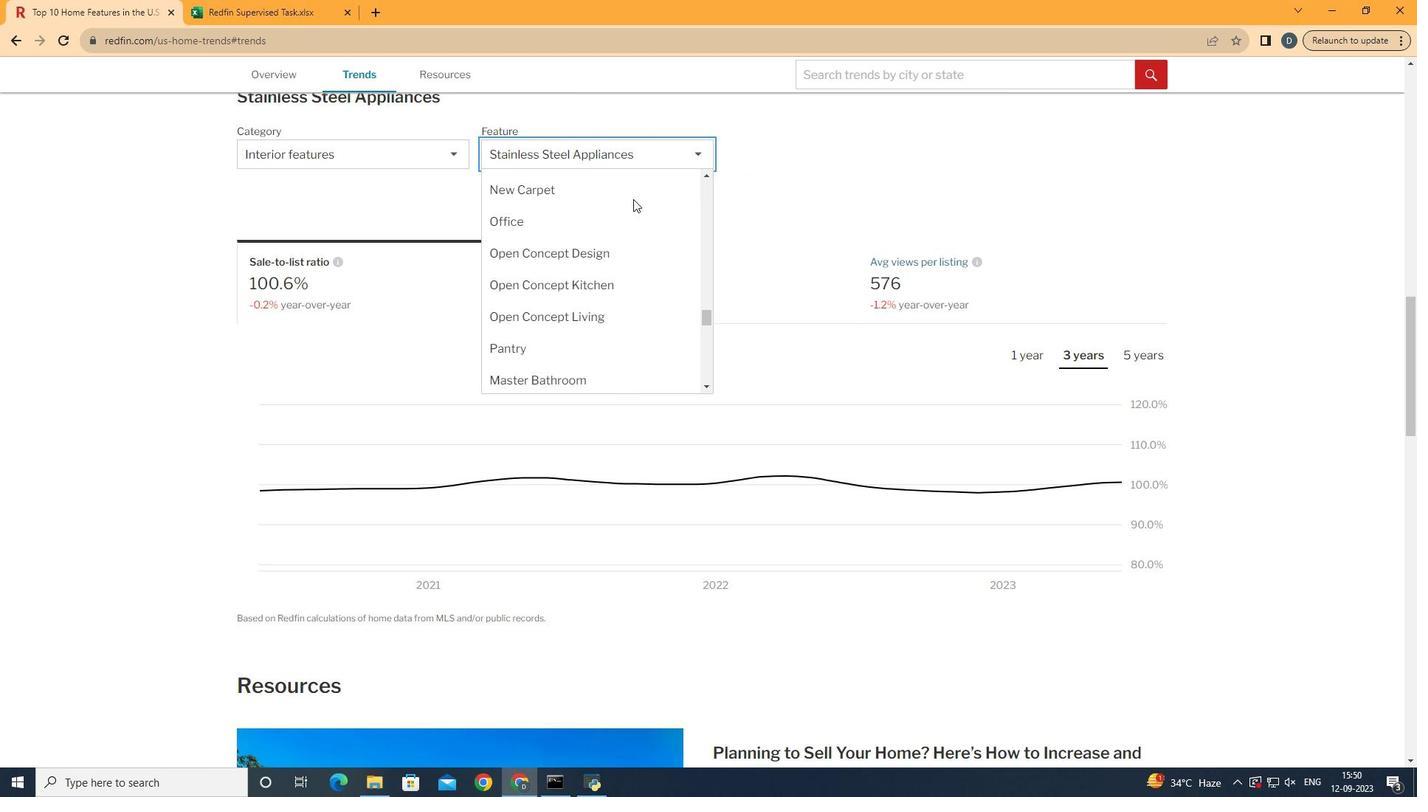
Action: Mouse scrolled (758, 245) with delta (0, 0)
Screenshot: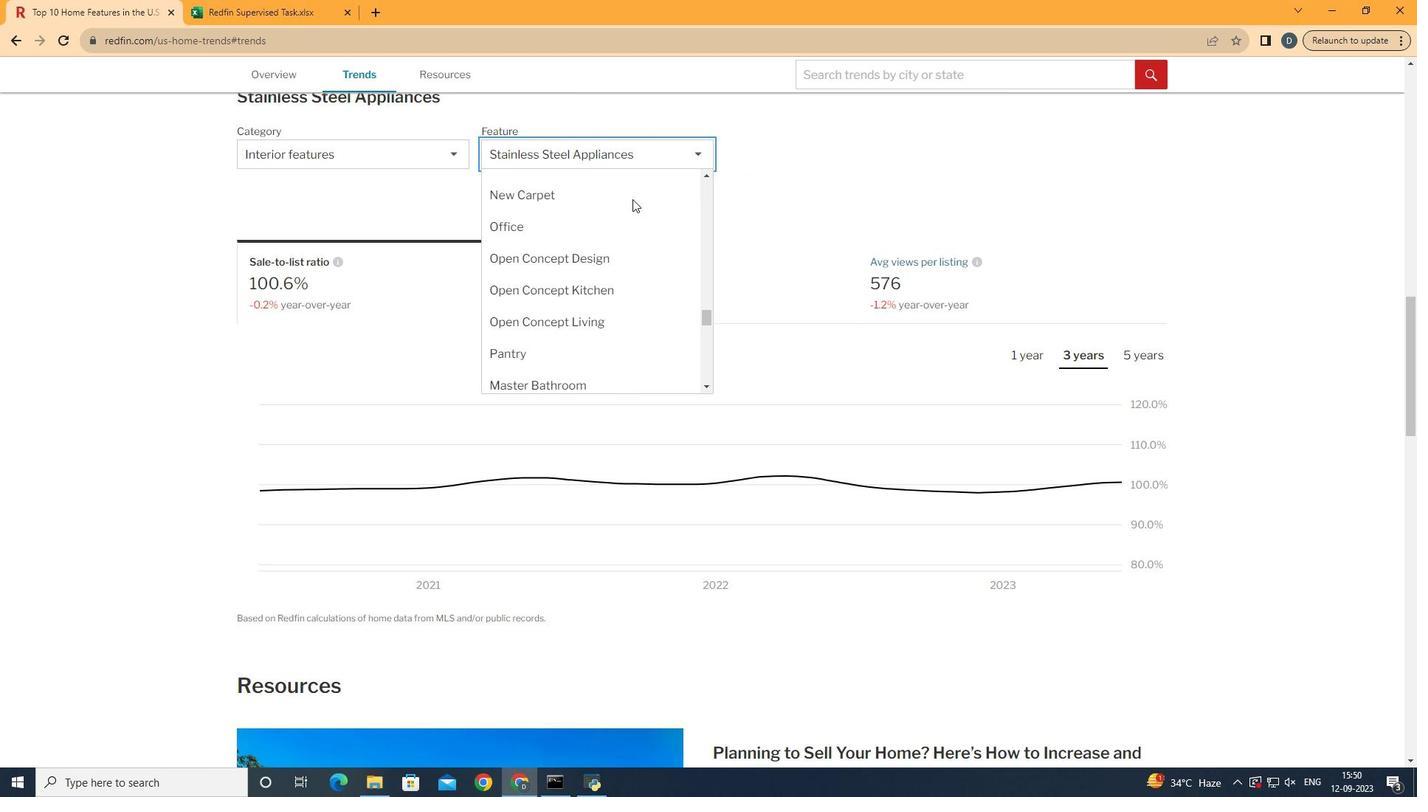 
Action: Mouse scrolled (758, 245) with delta (0, 0)
Screenshot: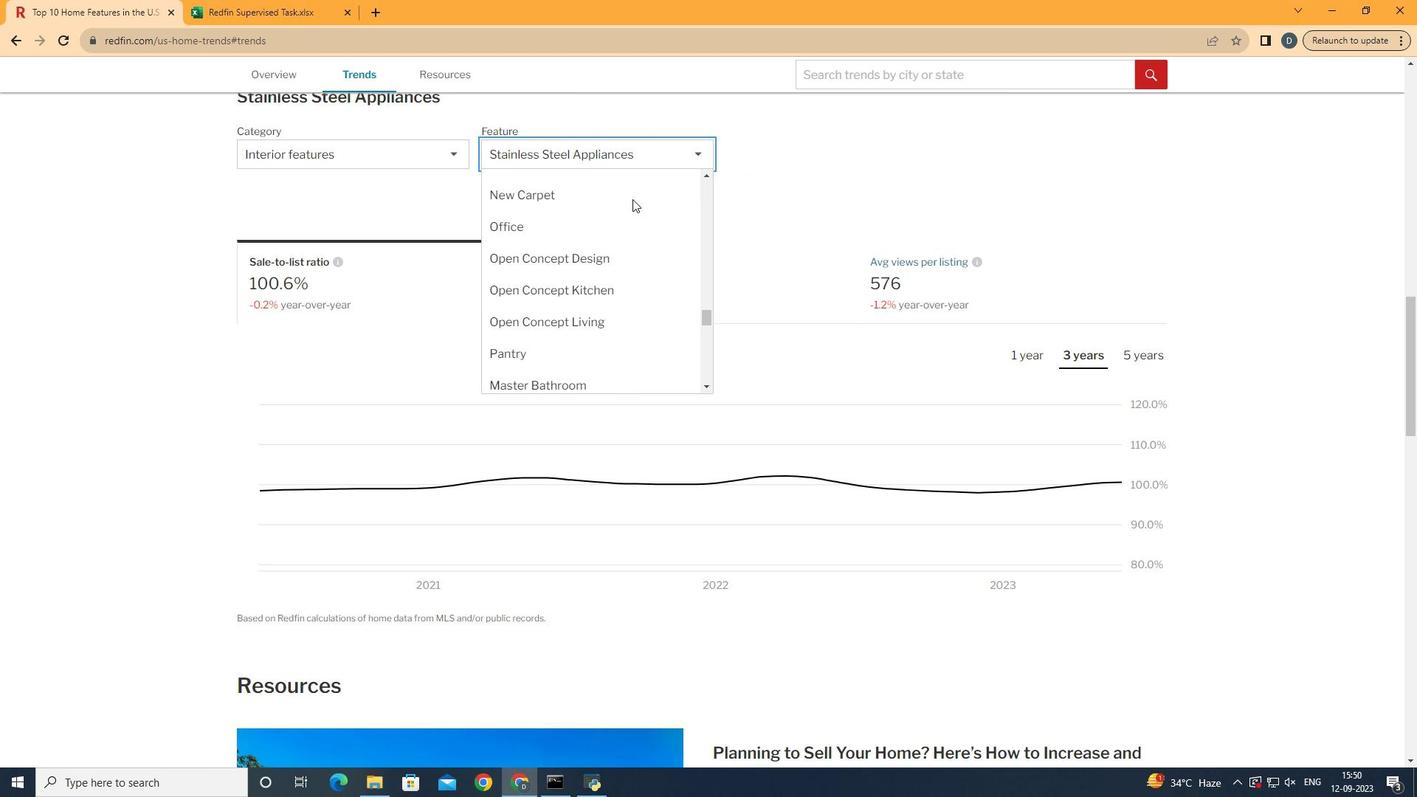 
Action: Mouse scrolled (758, 245) with delta (0, 0)
Screenshot: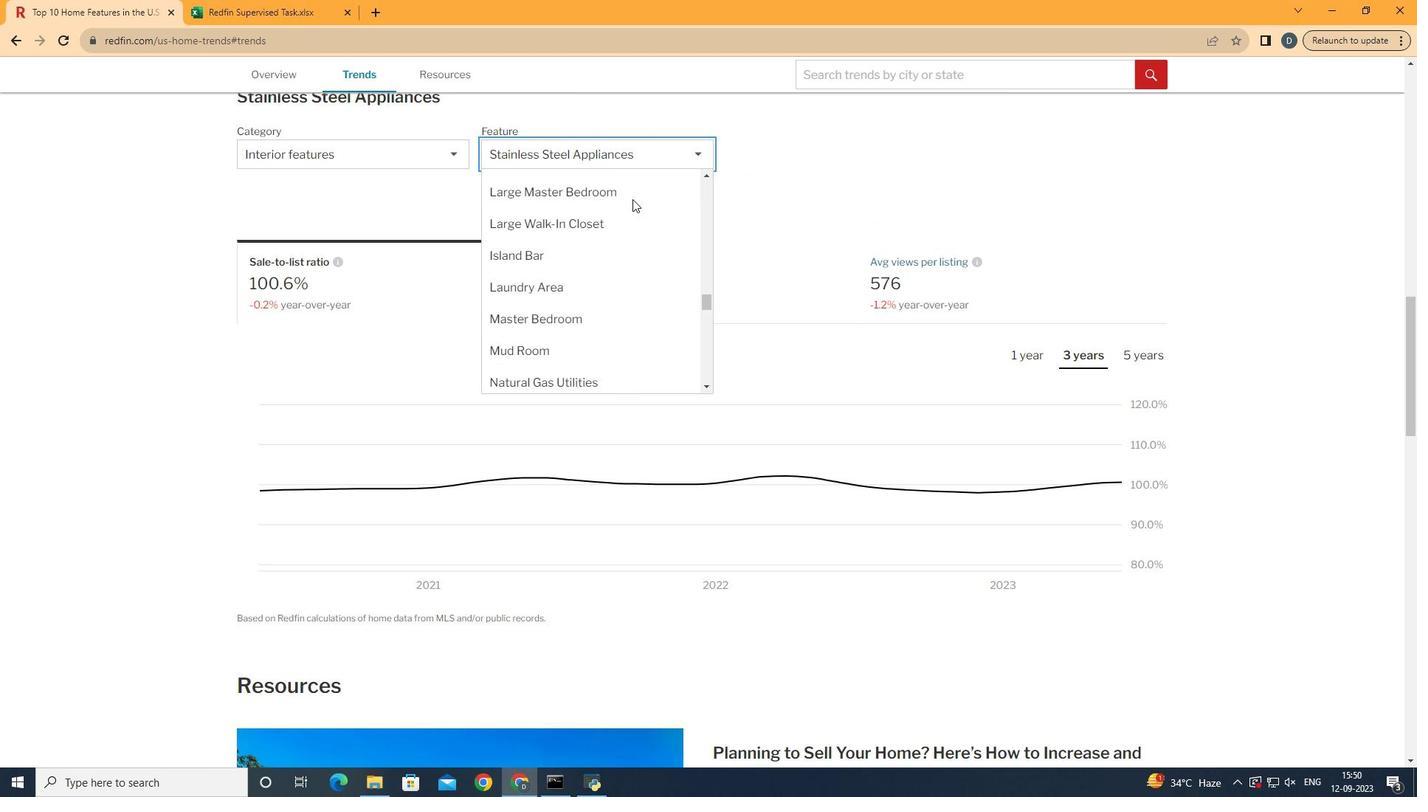 
Action: Mouse moved to (757, 244)
Screenshot: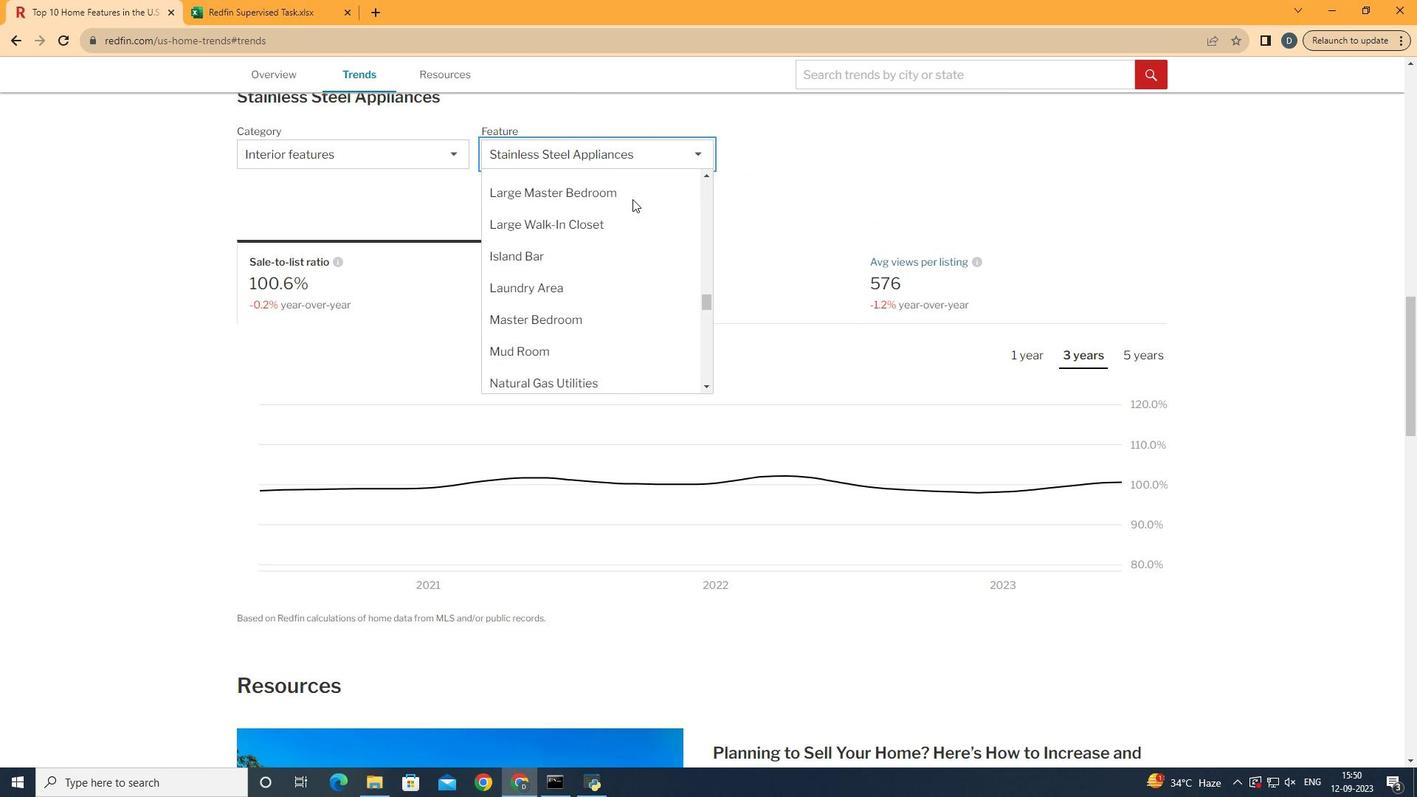 
Action: Mouse scrolled (757, 245) with delta (0, 0)
Screenshot: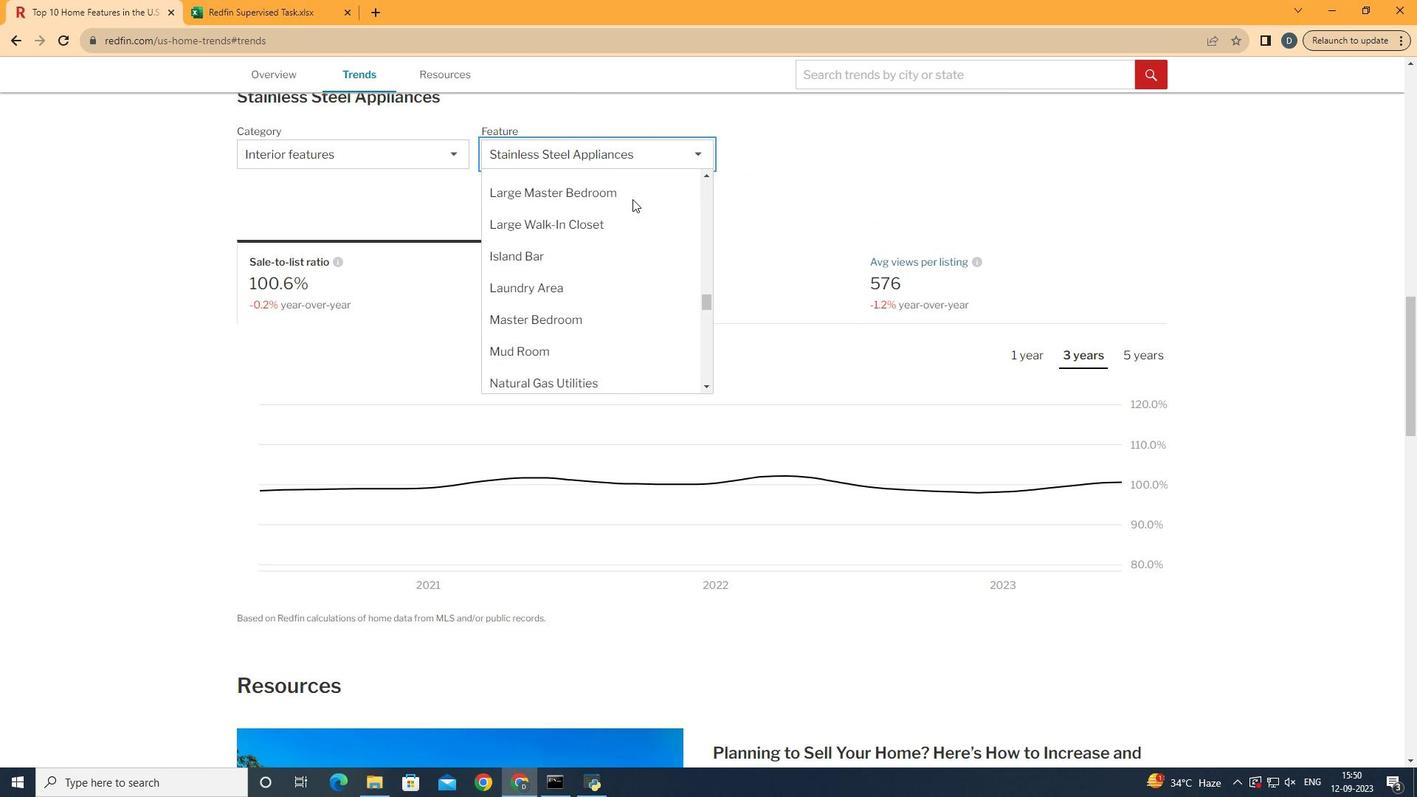 
Action: Mouse scrolled (757, 245) with delta (0, 0)
Screenshot: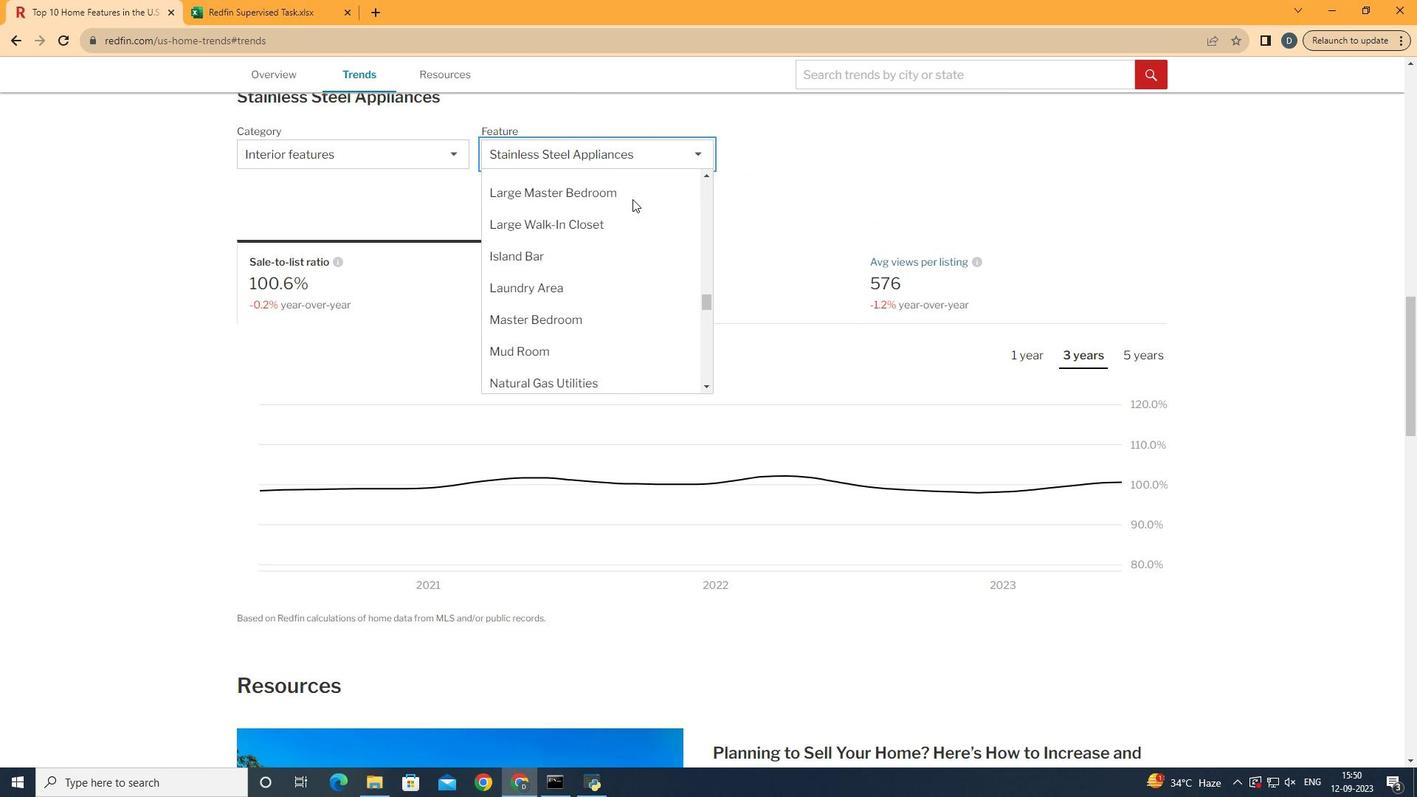
Action: Mouse moved to (750, 285)
Screenshot: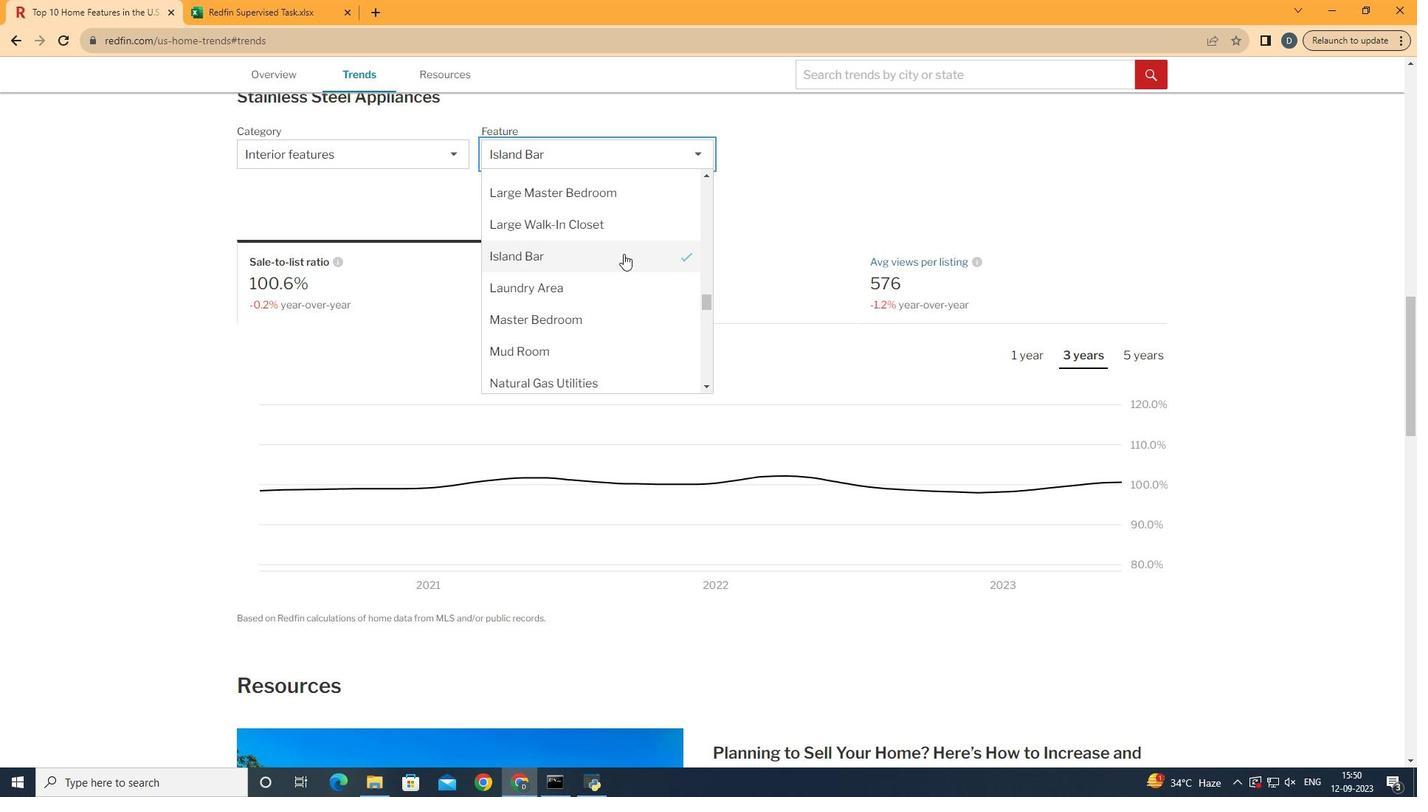 
Action: Mouse pressed left at (750, 285)
Screenshot: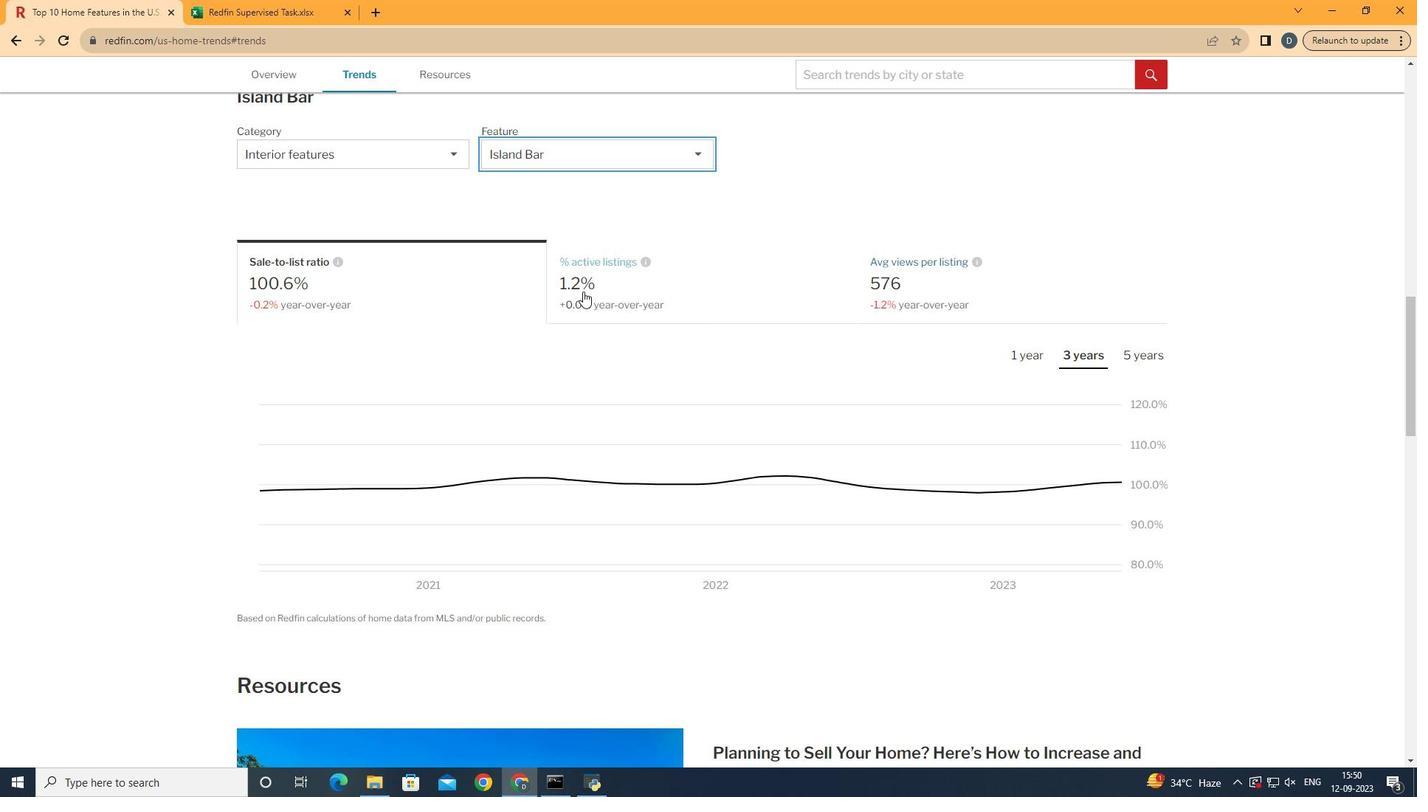 
Action: Mouse moved to (609, 318)
Screenshot: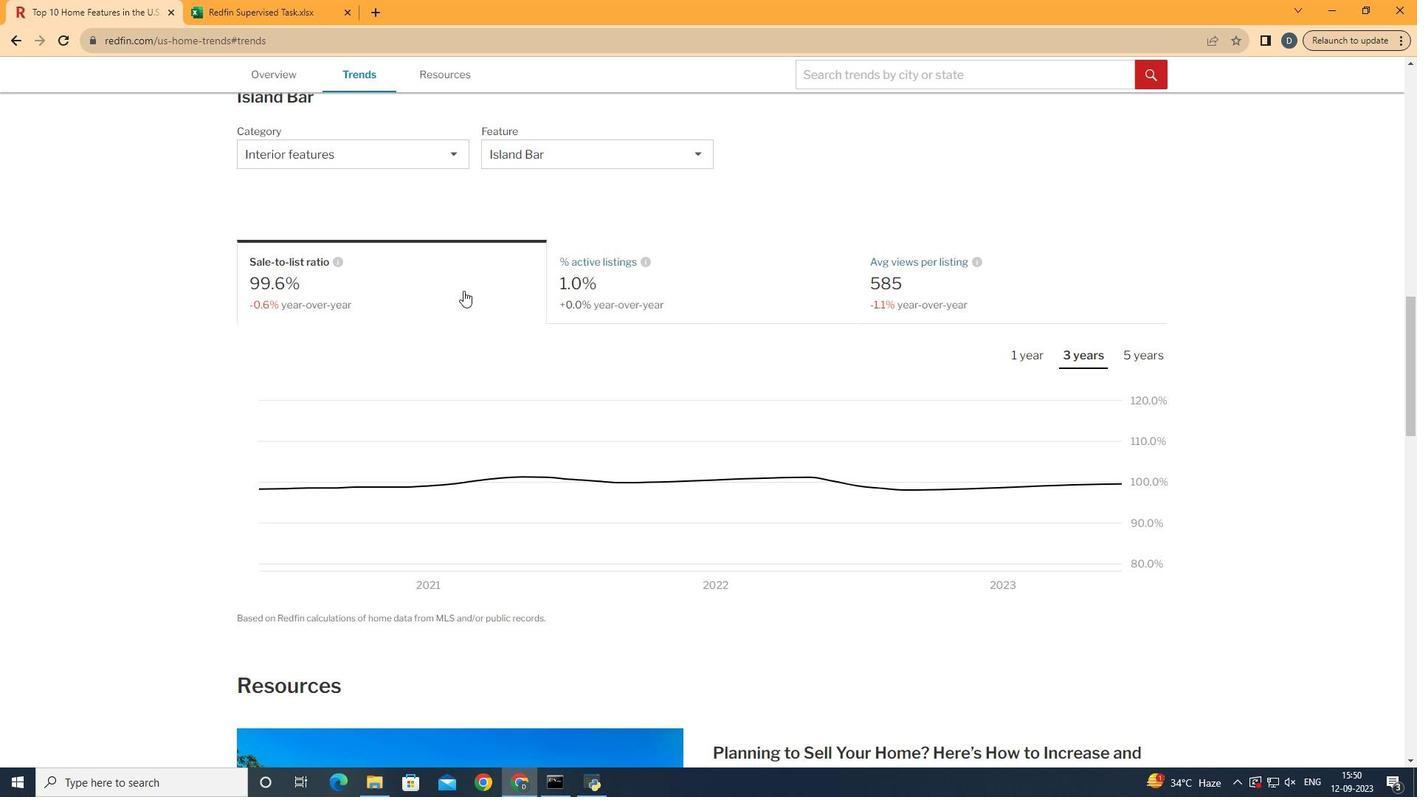 
Action: Mouse pressed left at (609, 318)
Screenshot: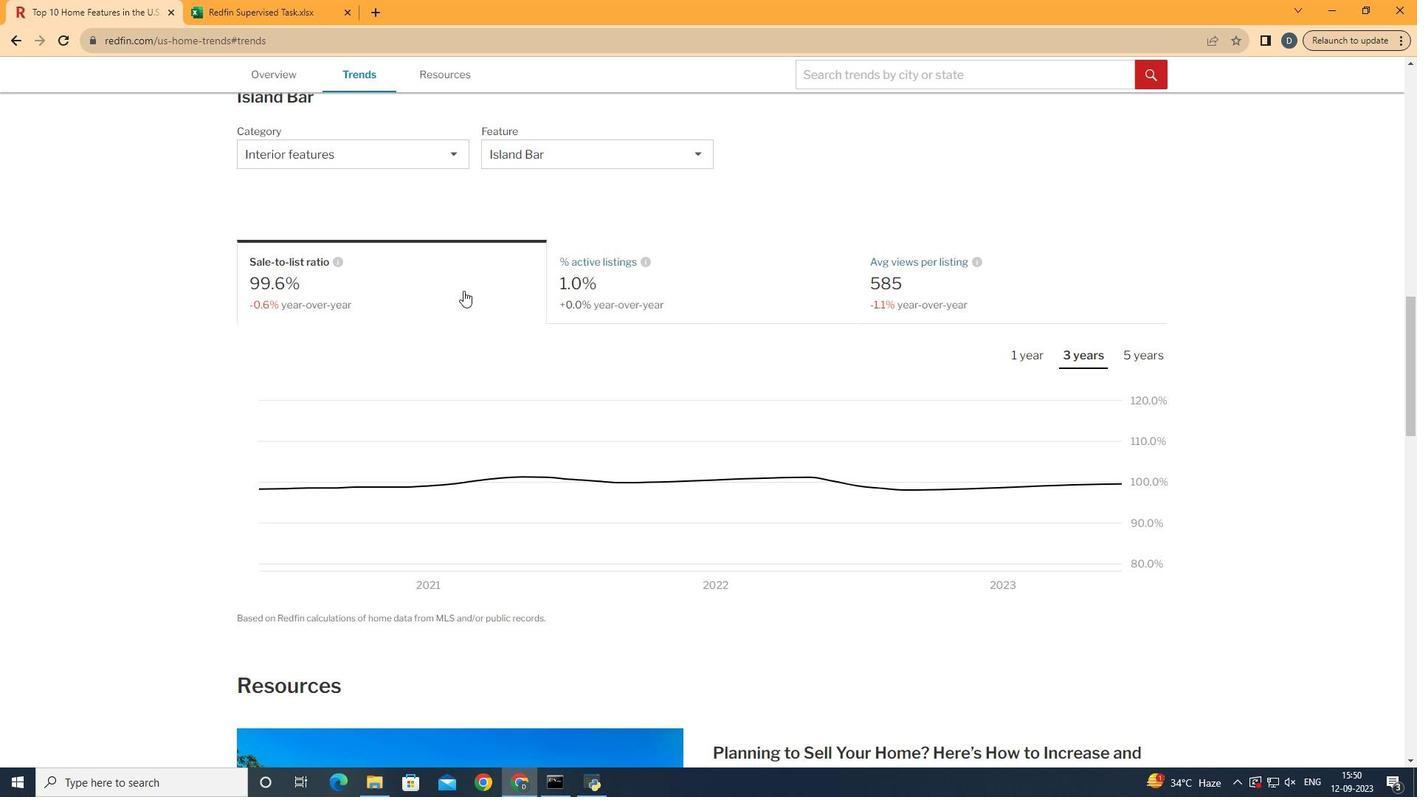 
Action: Mouse moved to (1198, 368)
Screenshot: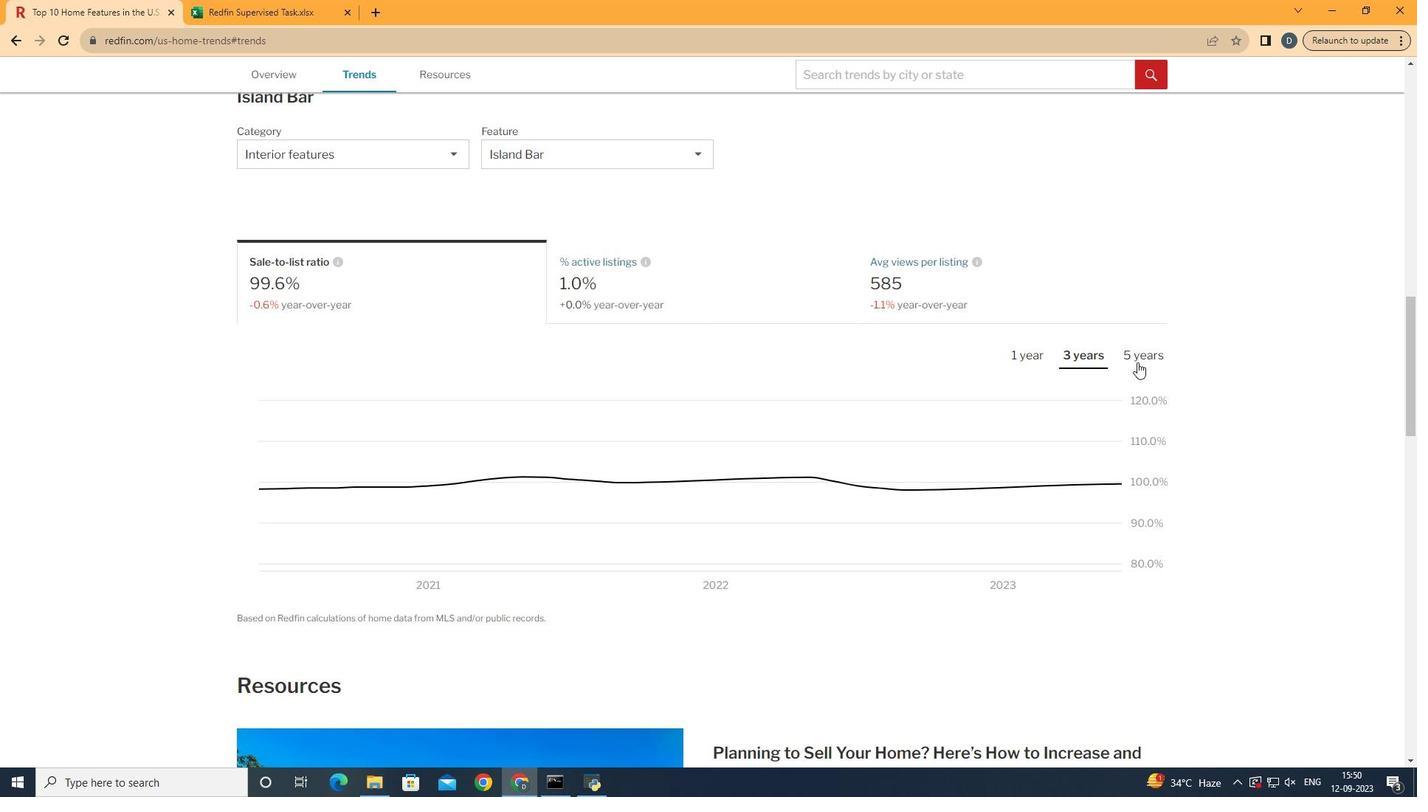 
Action: Mouse pressed left at (1198, 368)
Screenshot: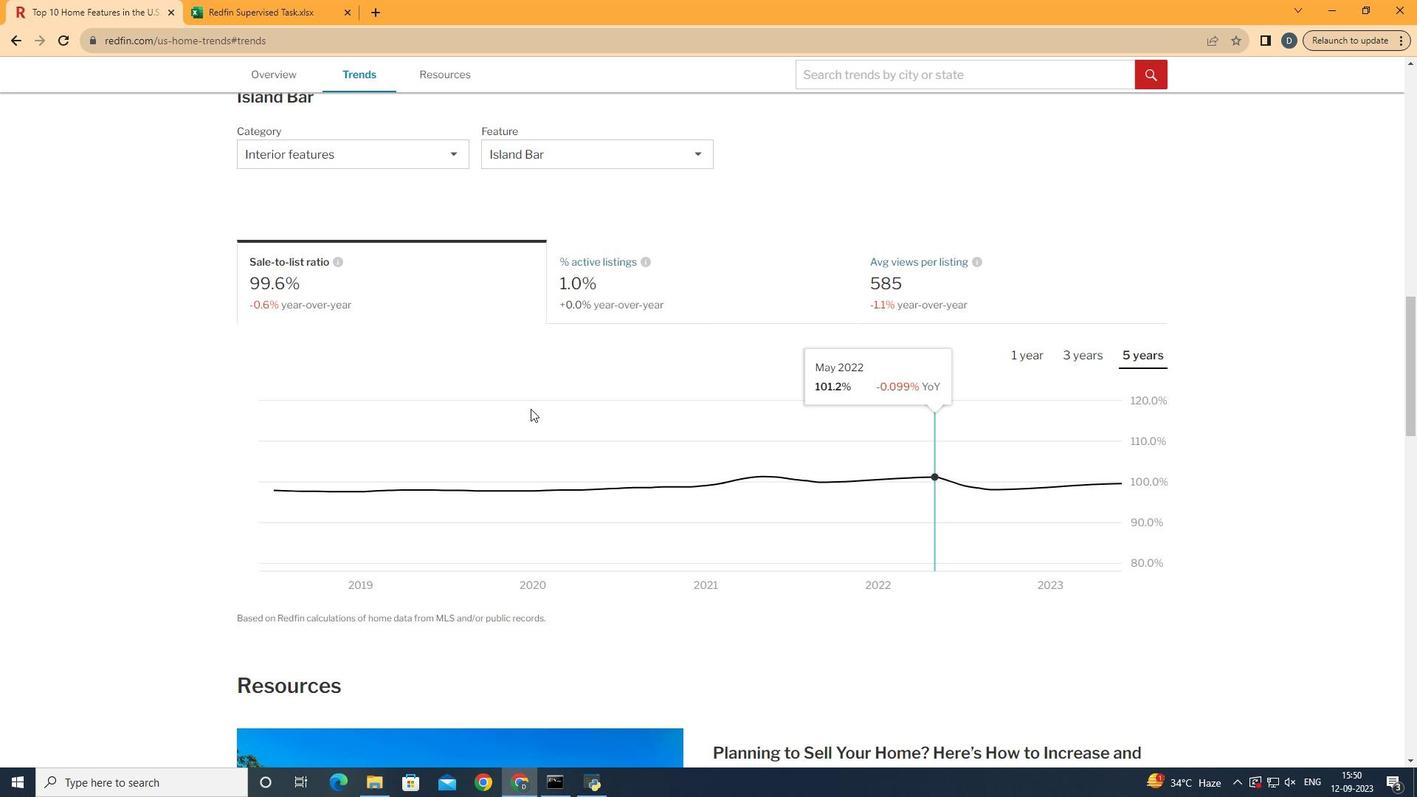 
Action: Mouse moved to (1227, 423)
Screenshot: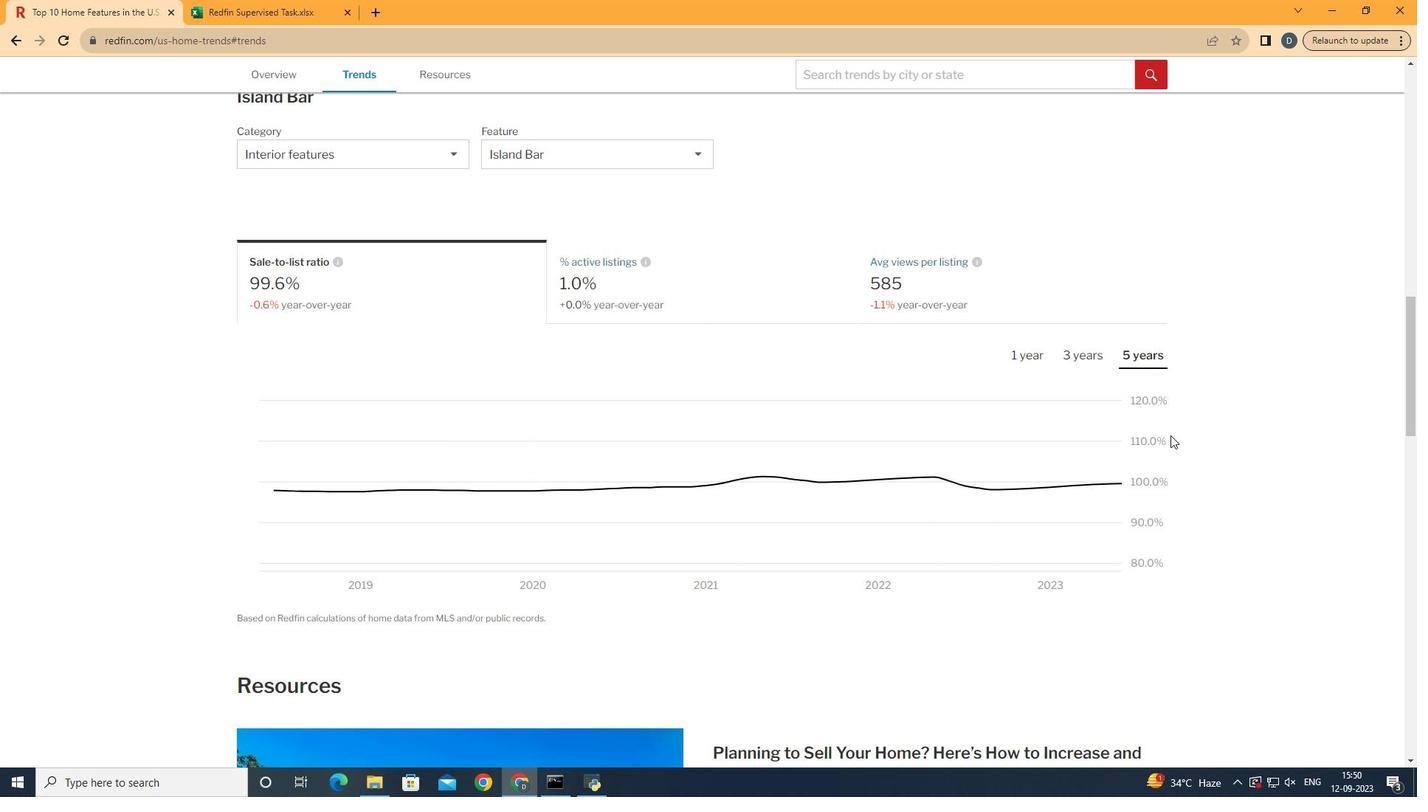 
